 Task: Search one way flight ticket for 4 adults, 1 infant in seat and 1 infant on lap in premium economy from Fayetteville: Northwest Arkansas National Airport to Sheridan: Sheridan County Airport on 8-6-2023. Choice of flights is Singapure airlines. Number of bags: 3 checked bags. Price is upto 93000. Outbound departure time preference is 8:00.
Action: Mouse moved to (310, 126)
Screenshot: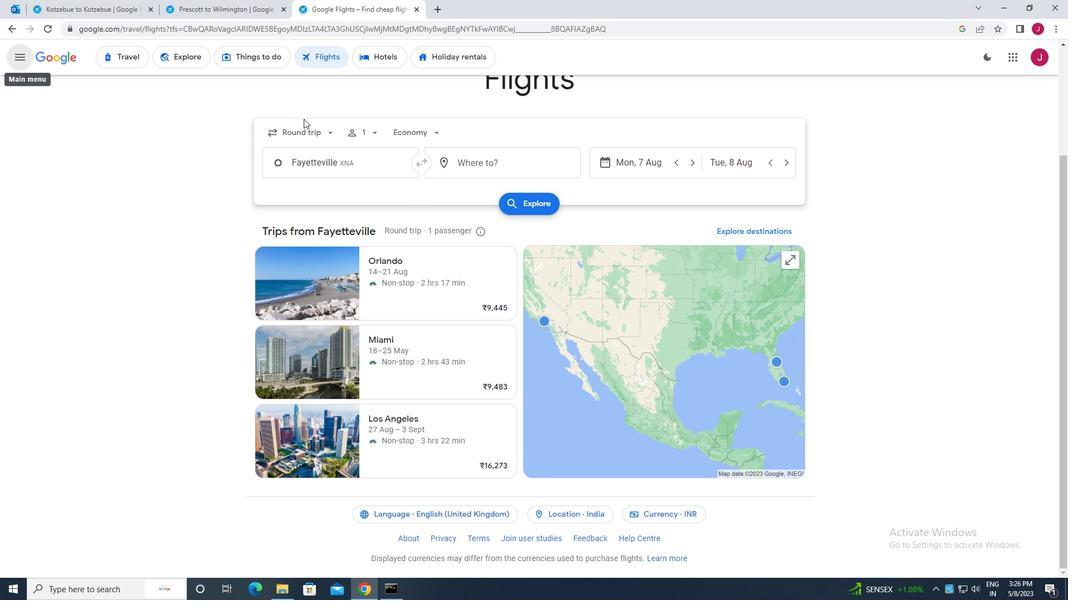 
Action: Mouse pressed left at (310, 126)
Screenshot: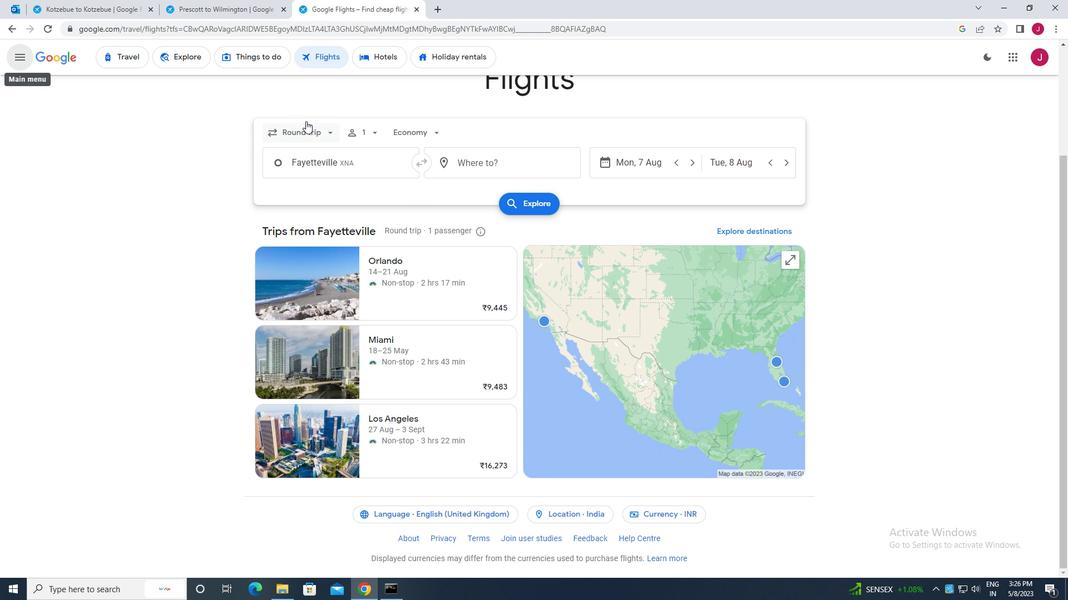 
Action: Mouse moved to (318, 181)
Screenshot: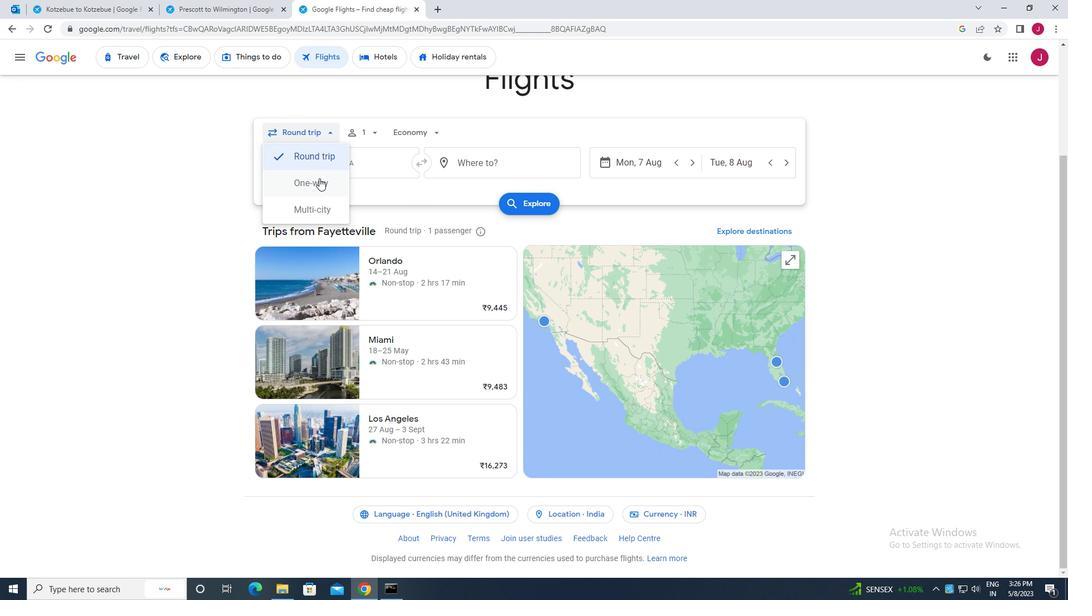 
Action: Mouse pressed left at (318, 181)
Screenshot: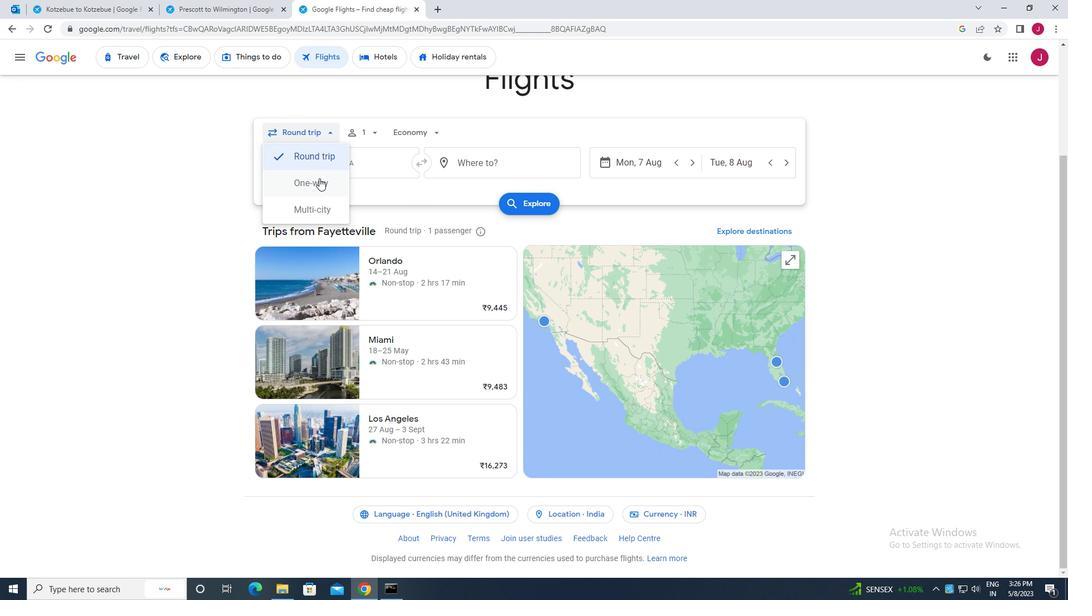 
Action: Mouse moved to (367, 136)
Screenshot: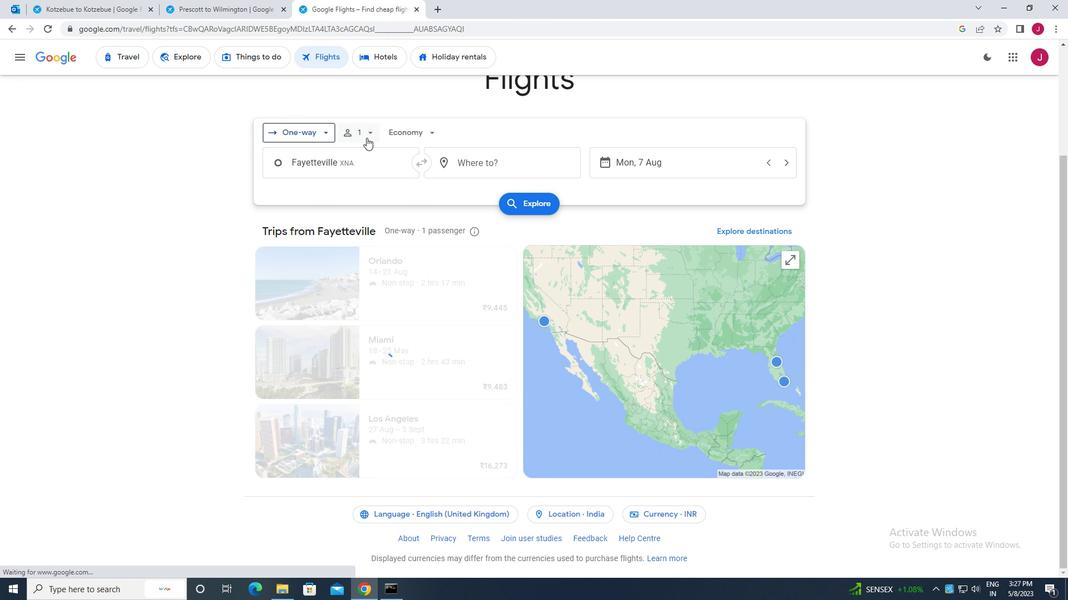 
Action: Mouse pressed left at (367, 136)
Screenshot: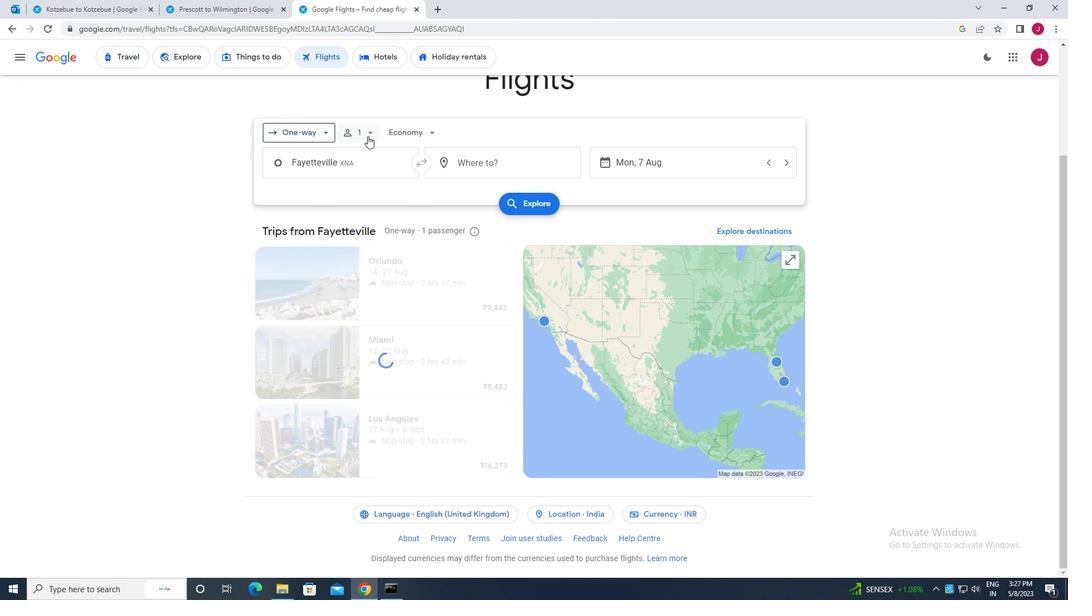 
Action: Mouse moved to (456, 160)
Screenshot: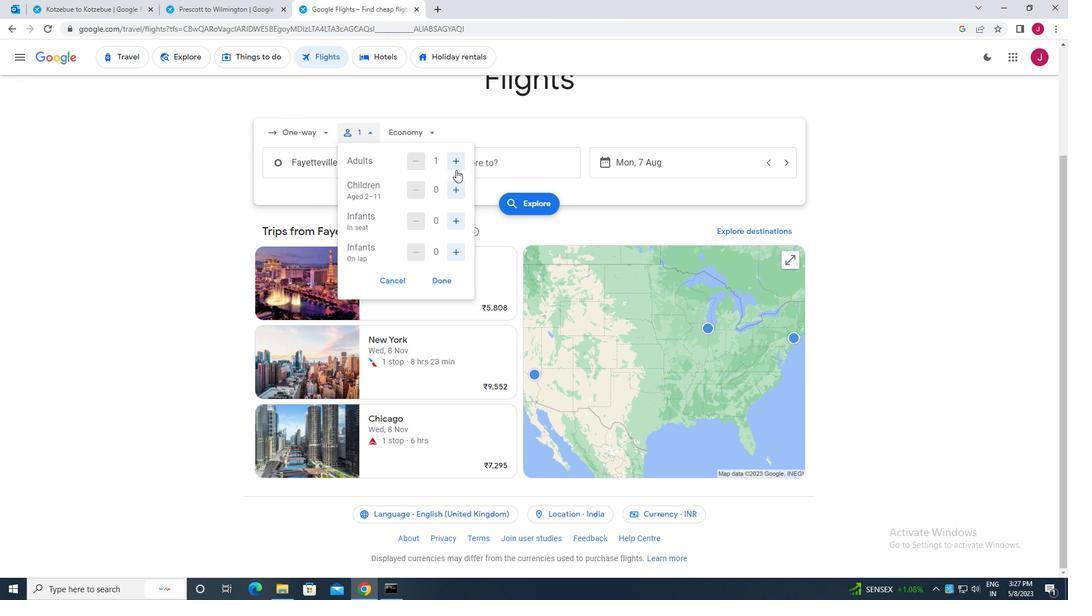 
Action: Mouse pressed left at (456, 160)
Screenshot: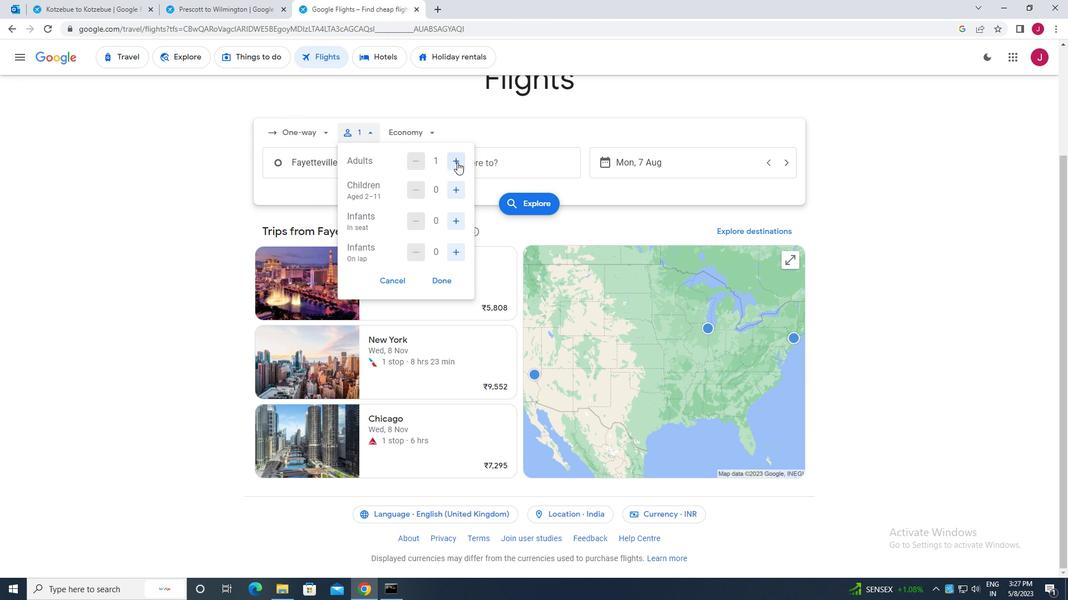 
Action: Mouse pressed left at (456, 160)
Screenshot: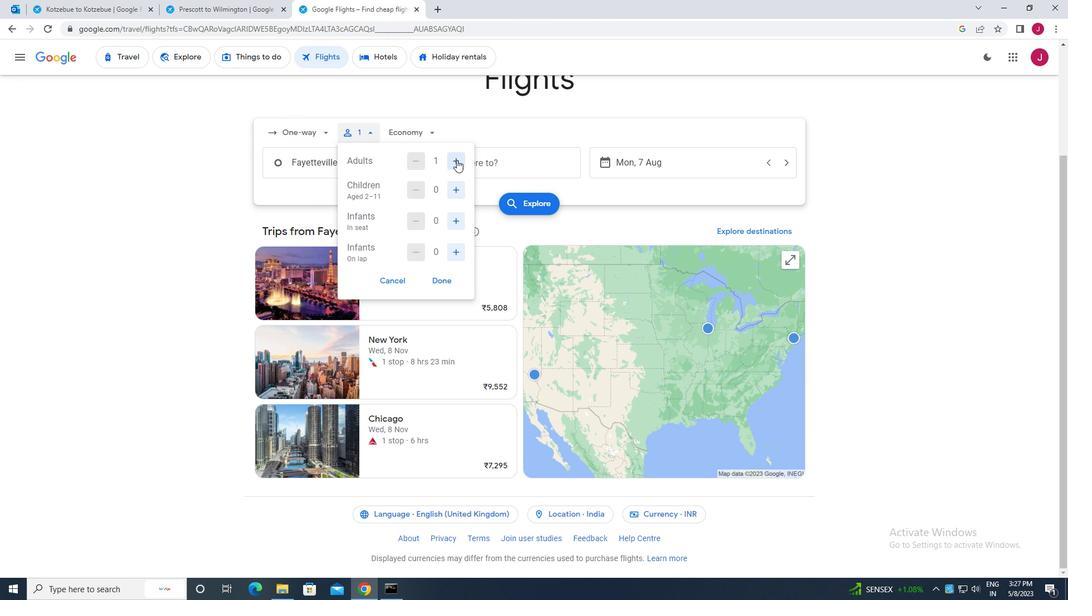 
Action: Mouse pressed left at (456, 160)
Screenshot: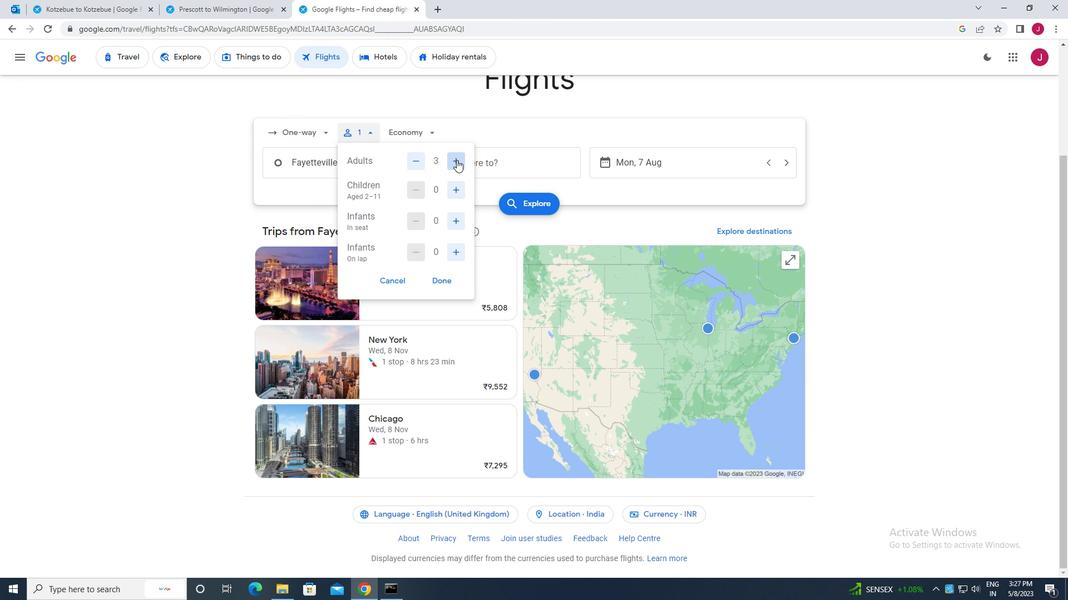 
Action: Mouse moved to (453, 189)
Screenshot: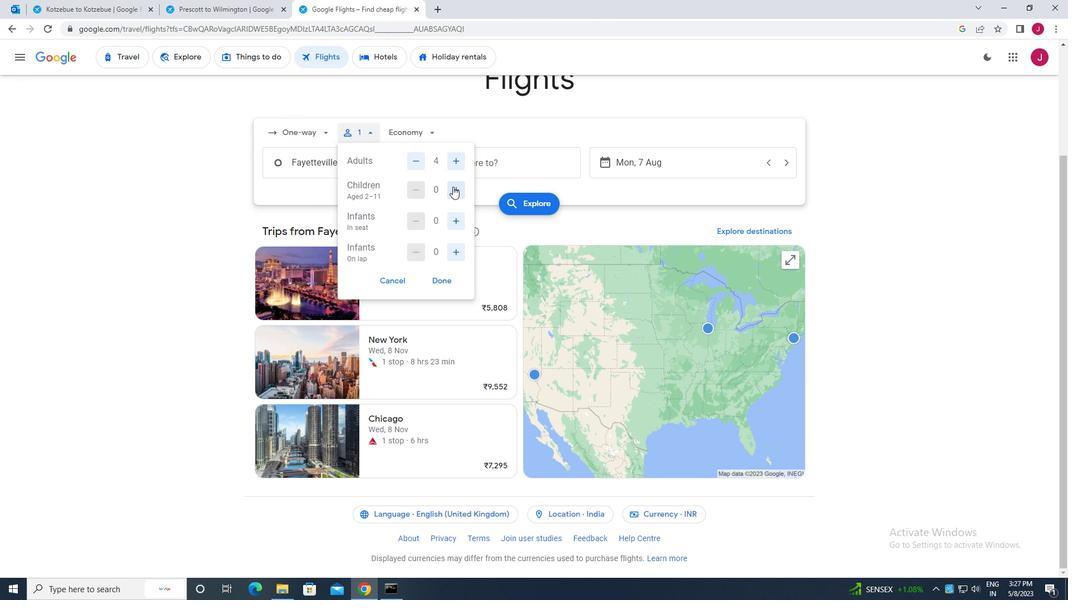 
Action: Mouse pressed left at (453, 189)
Screenshot: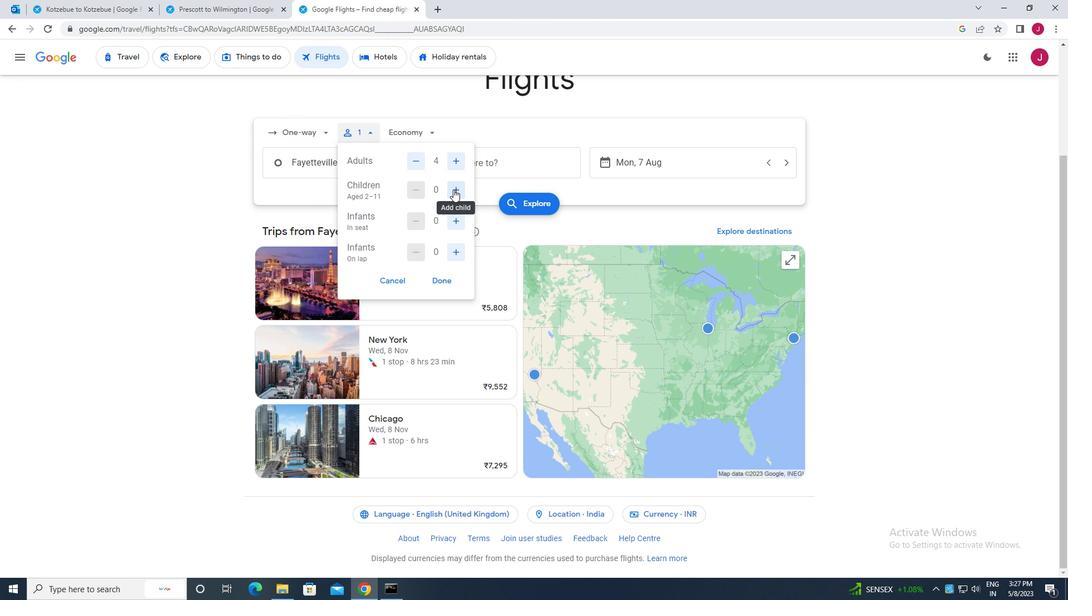 
Action: Mouse moved to (414, 188)
Screenshot: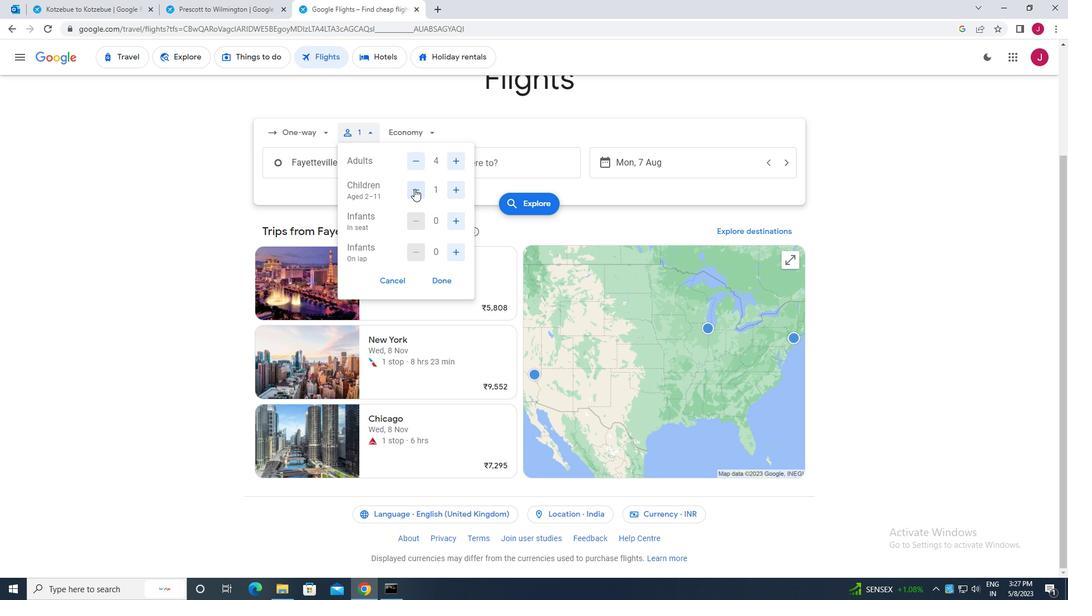 
Action: Mouse pressed left at (414, 188)
Screenshot: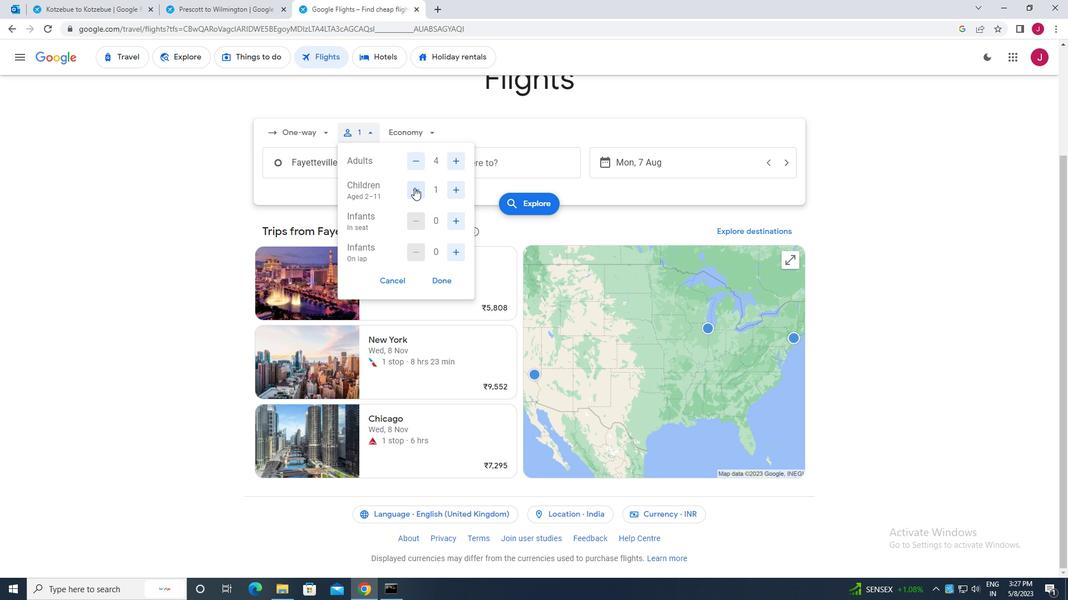 
Action: Mouse moved to (454, 220)
Screenshot: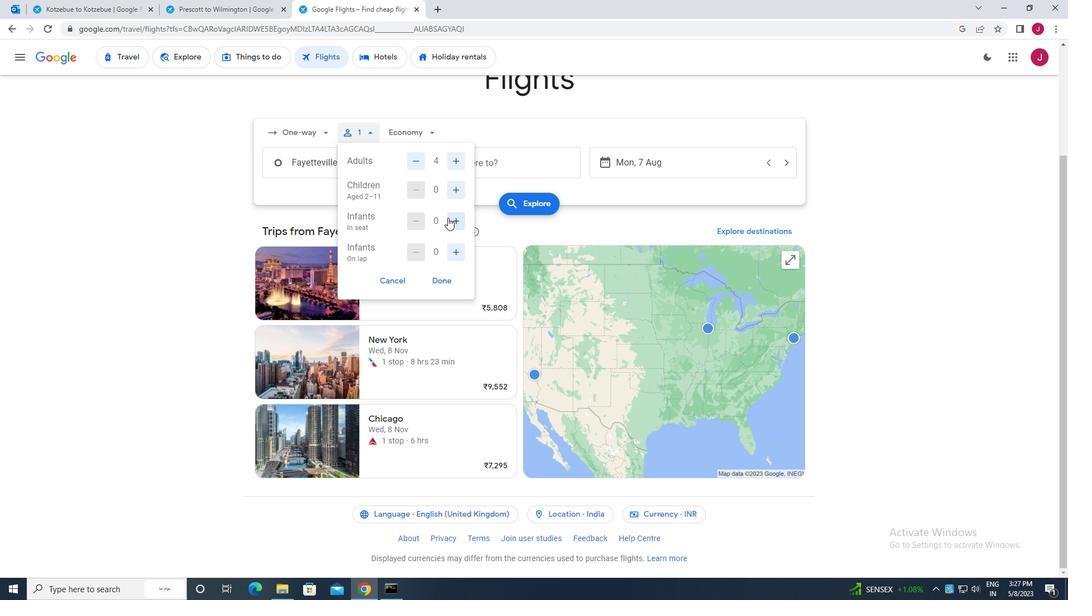 
Action: Mouse pressed left at (454, 220)
Screenshot: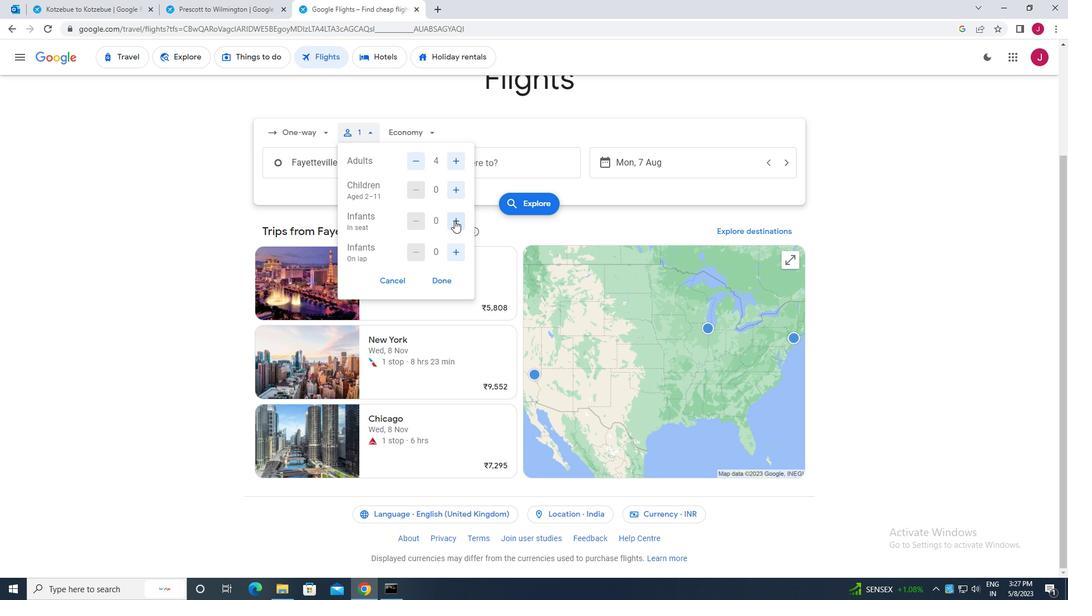 
Action: Mouse moved to (457, 254)
Screenshot: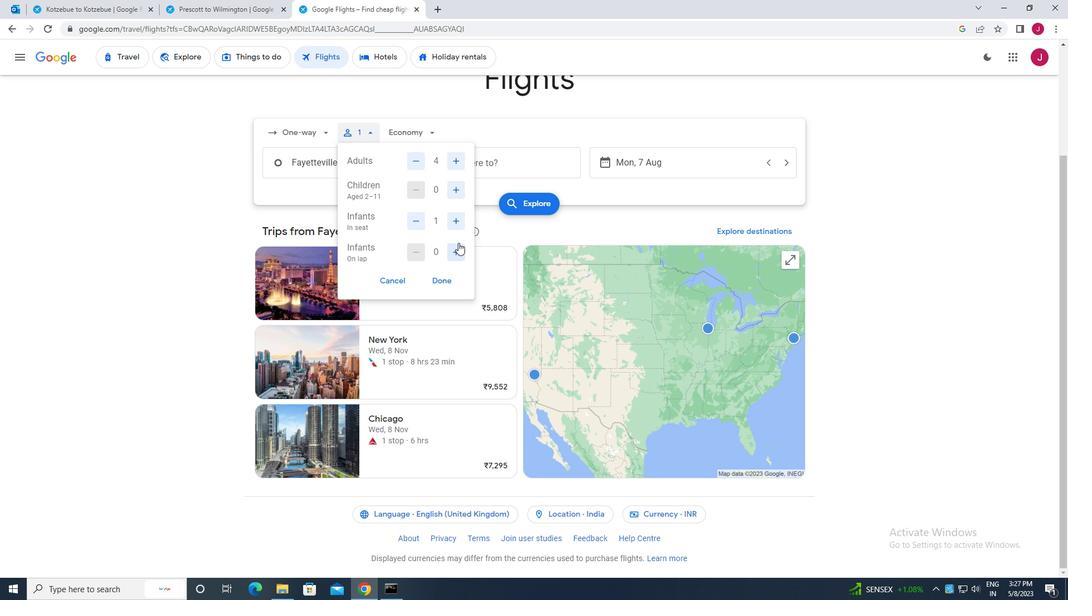 
Action: Mouse pressed left at (457, 254)
Screenshot: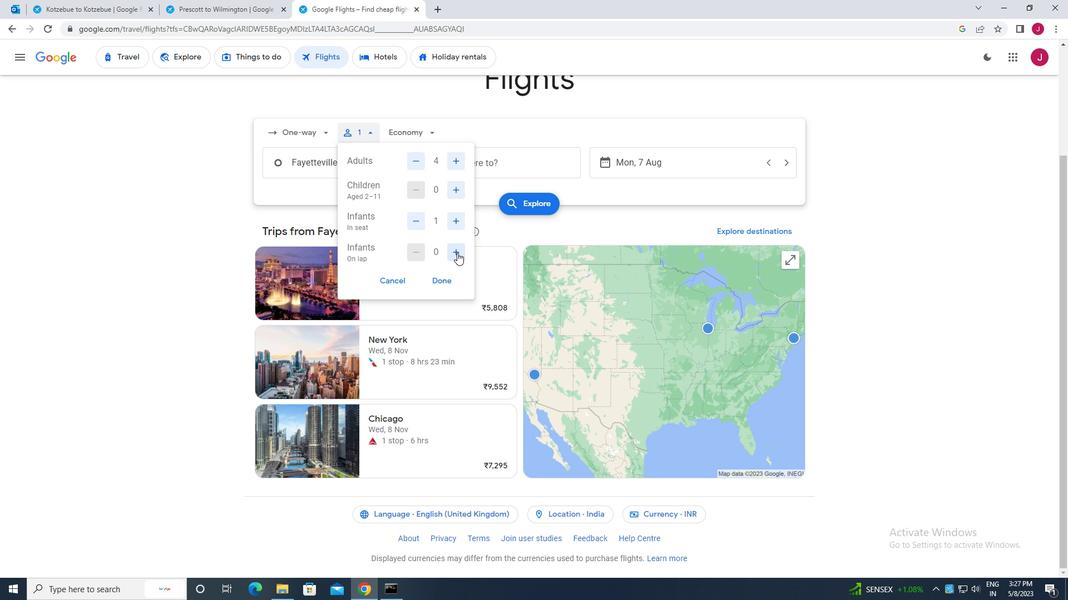 
Action: Mouse moved to (439, 283)
Screenshot: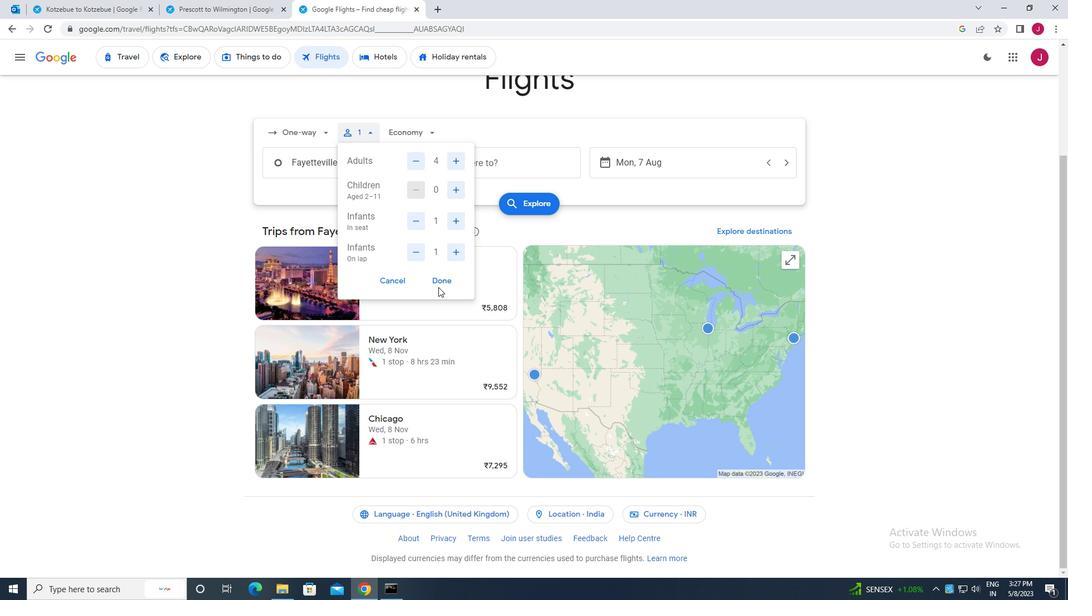 
Action: Mouse pressed left at (439, 283)
Screenshot: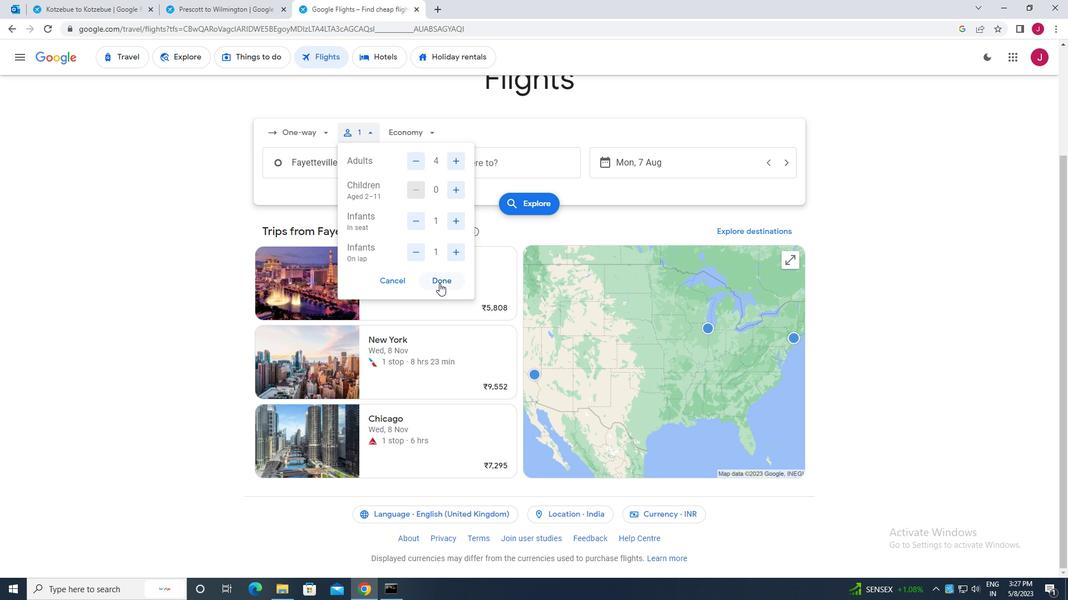 
Action: Mouse moved to (422, 134)
Screenshot: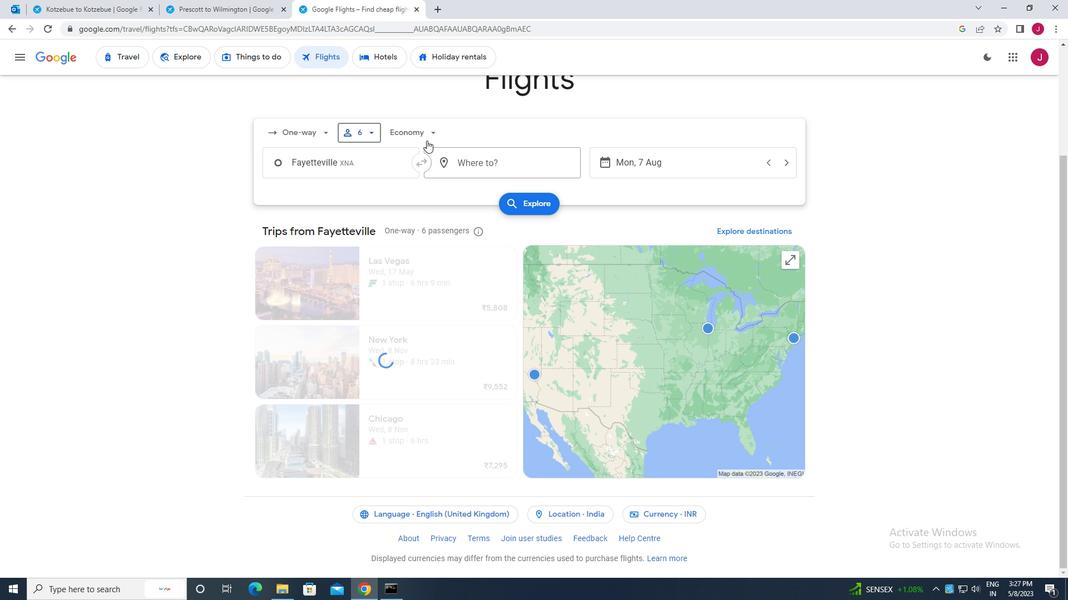 
Action: Mouse pressed left at (422, 134)
Screenshot: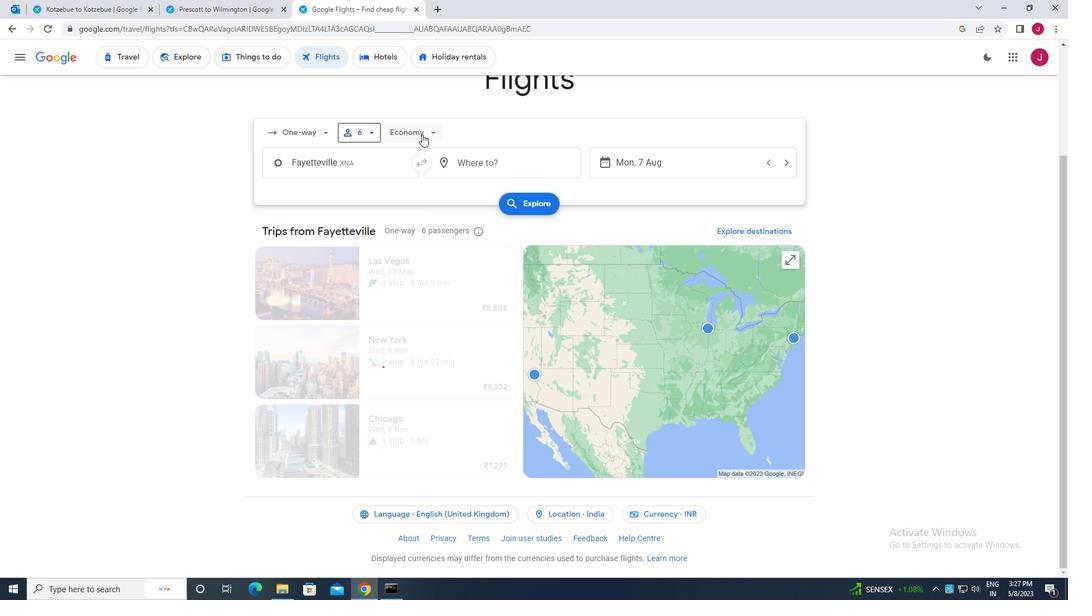 
Action: Mouse moved to (426, 180)
Screenshot: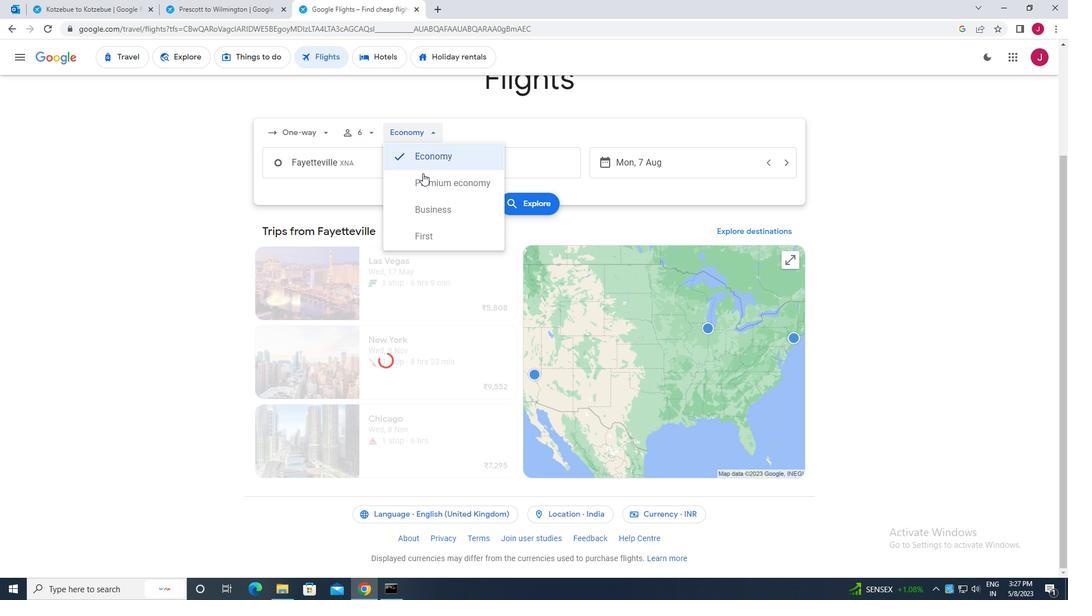 
Action: Mouse pressed left at (426, 180)
Screenshot: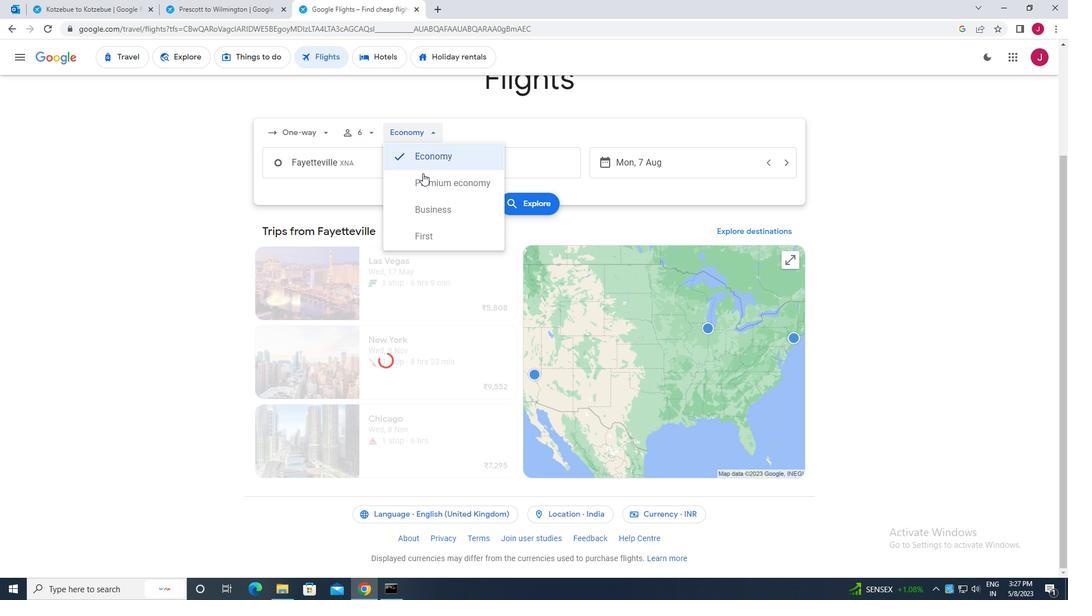 
Action: Mouse moved to (348, 163)
Screenshot: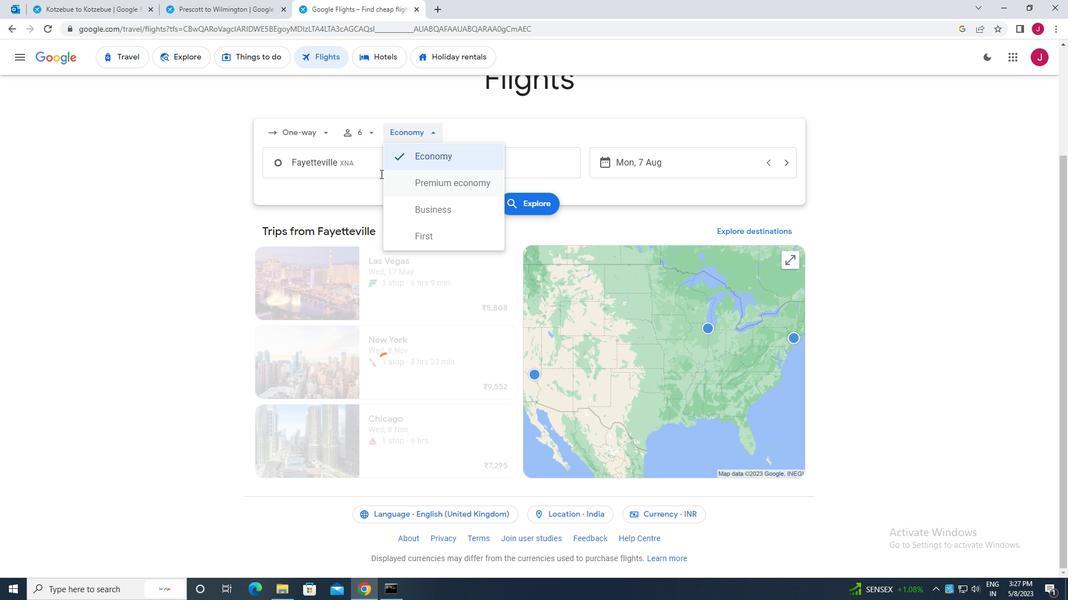 
Action: Mouse pressed left at (348, 163)
Screenshot: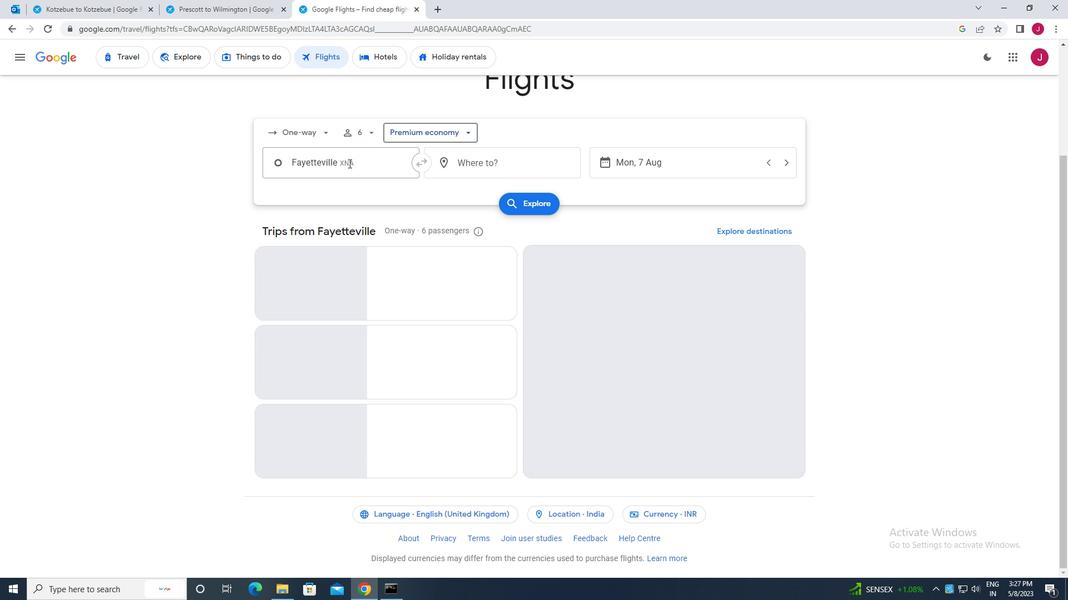 
Action: Mouse moved to (361, 157)
Screenshot: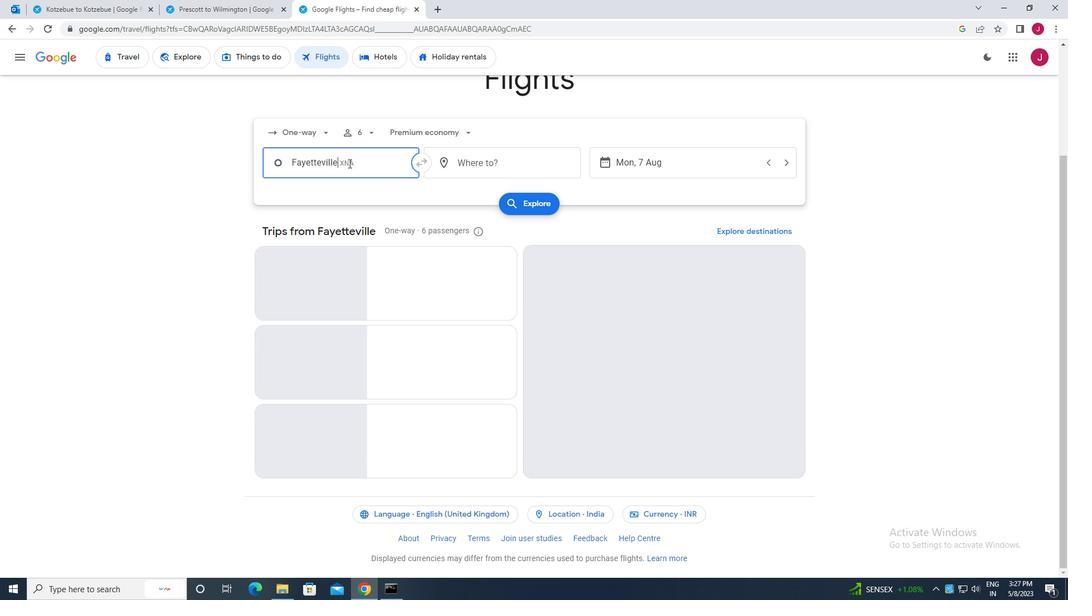 
Action: Key pressed fayet
Screenshot: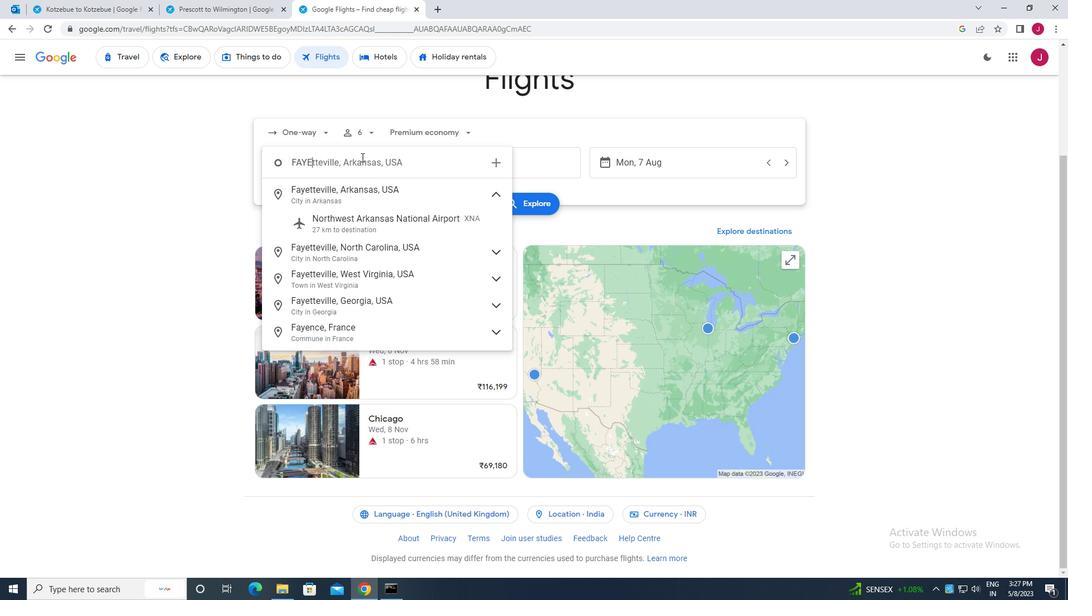 
Action: Mouse moved to (387, 218)
Screenshot: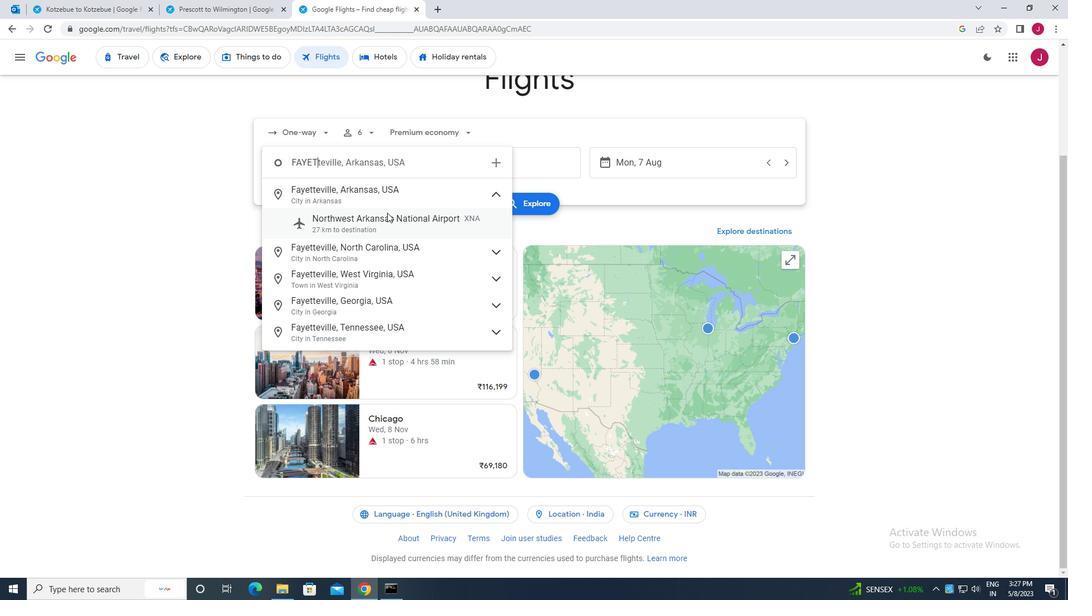
Action: Mouse pressed left at (387, 218)
Screenshot: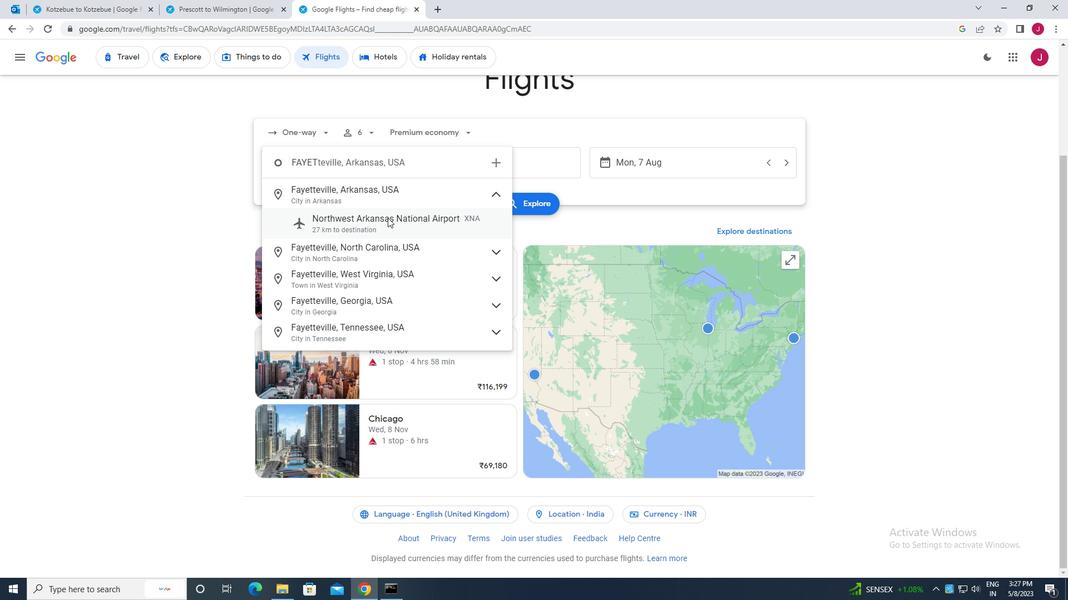 
Action: Mouse moved to (513, 168)
Screenshot: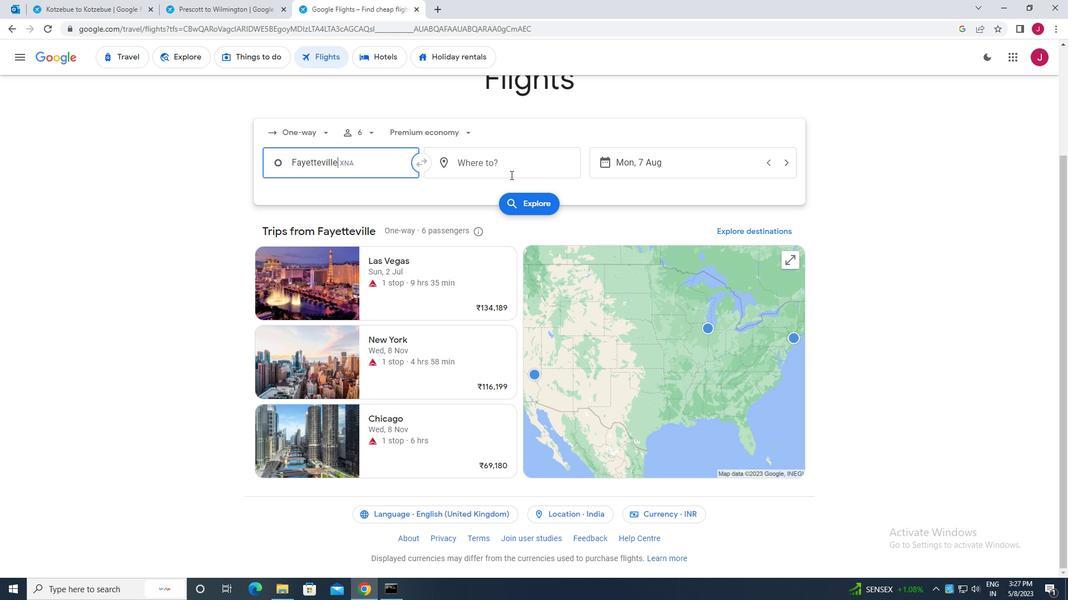 
Action: Mouse pressed left at (513, 168)
Screenshot: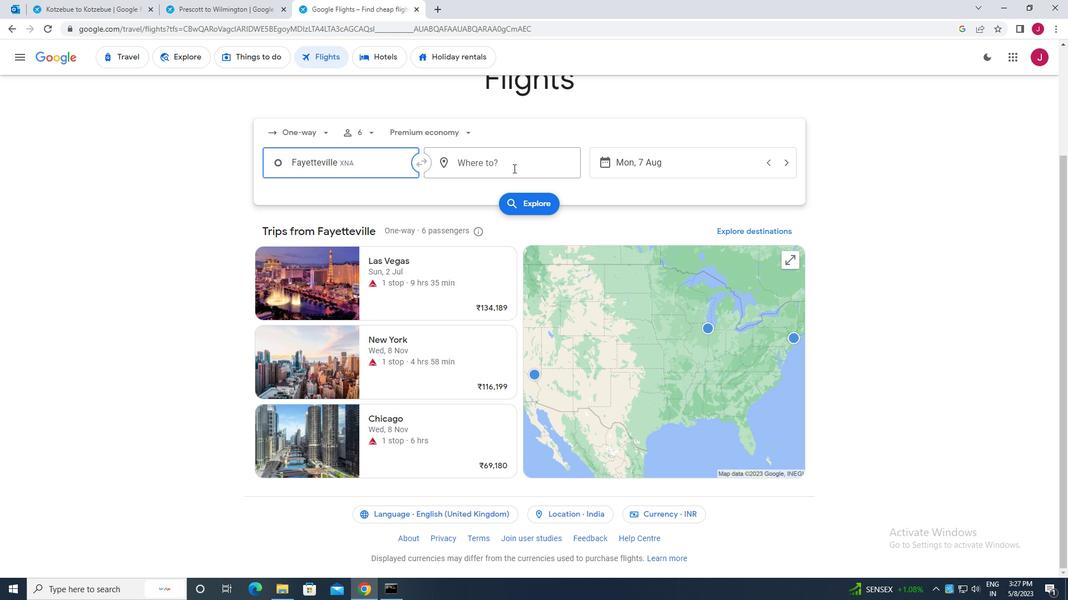 
Action: Mouse moved to (513, 168)
Screenshot: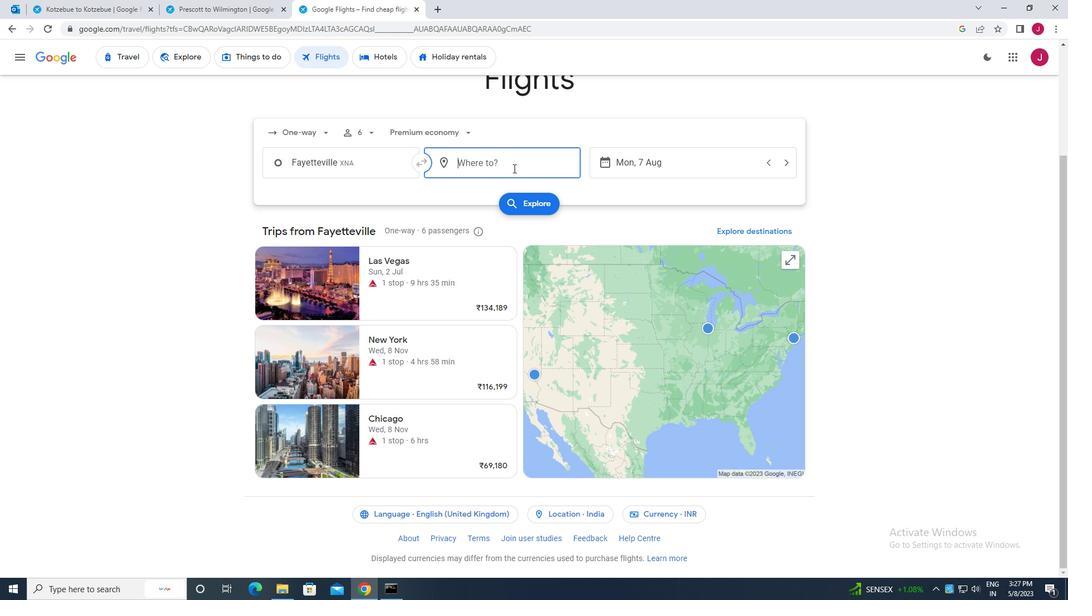 
Action: Key pressed sherid
Screenshot: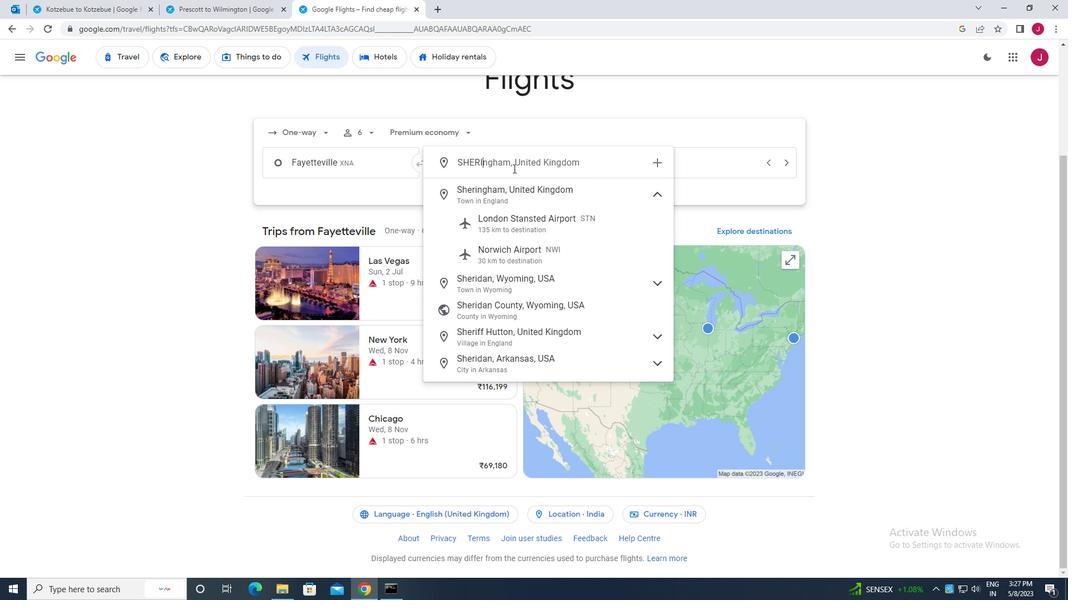 
Action: Mouse moved to (532, 221)
Screenshot: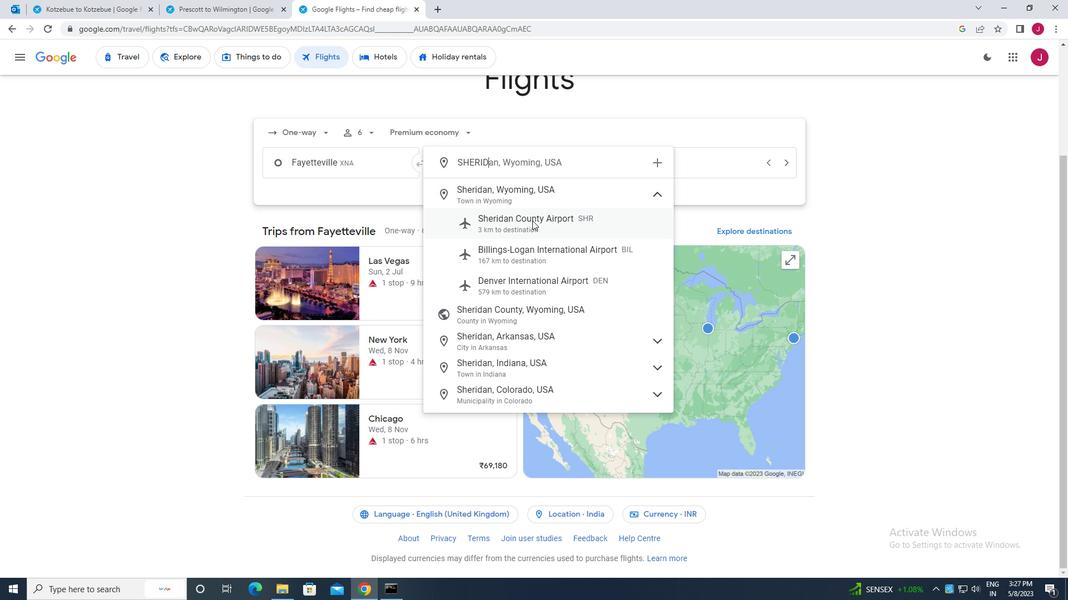 
Action: Mouse pressed left at (532, 221)
Screenshot: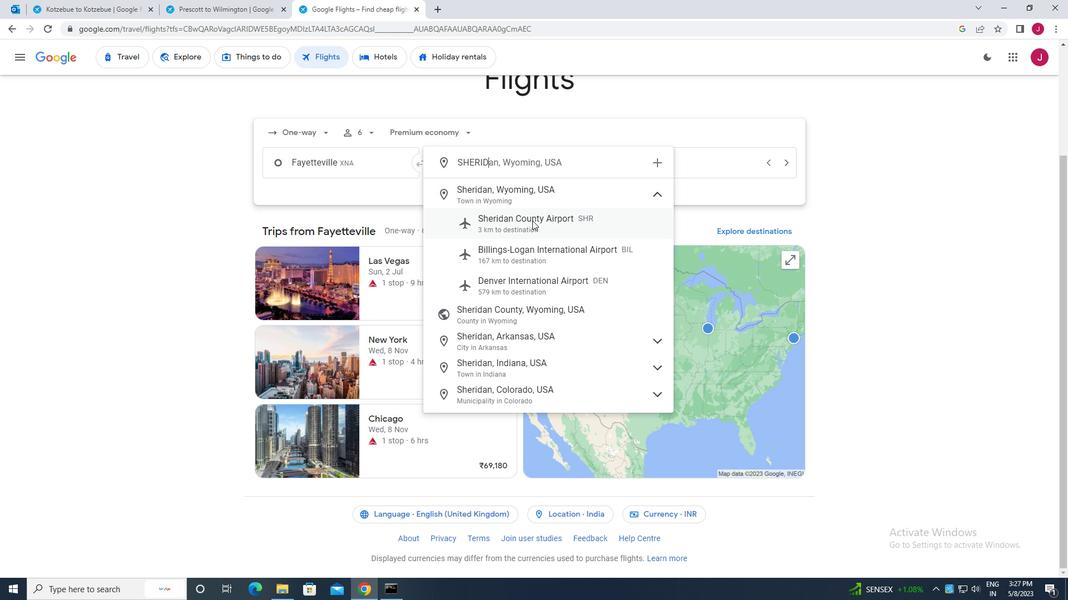 
Action: Mouse moved to (651, 168)
Screenshot: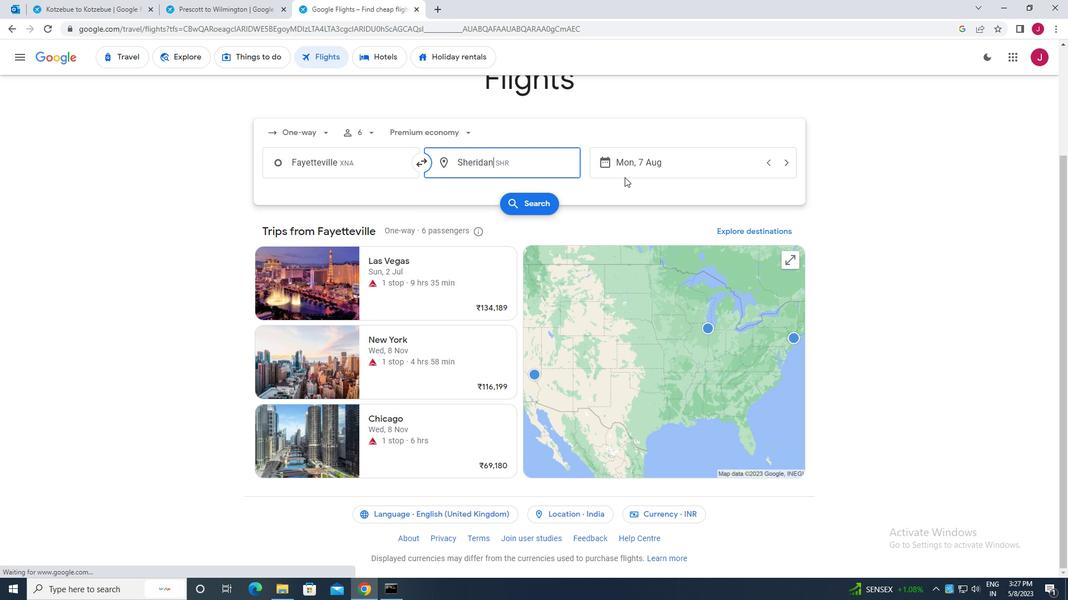
Action: Mouse pressed left at (651, 168)
Screenshot: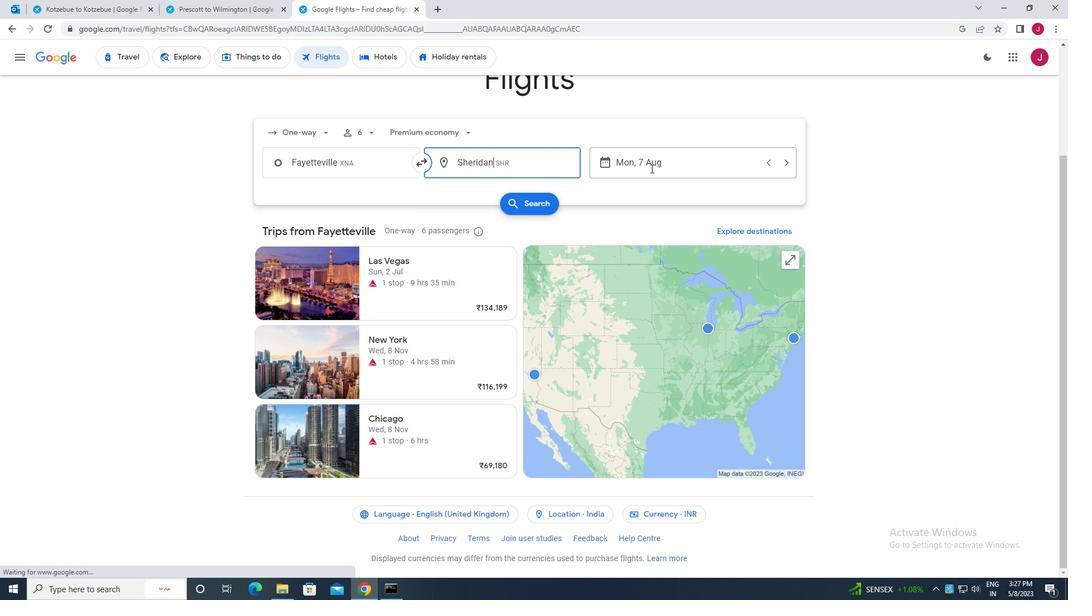 
Action: Mouse moved to (399, 276)
Screenshot: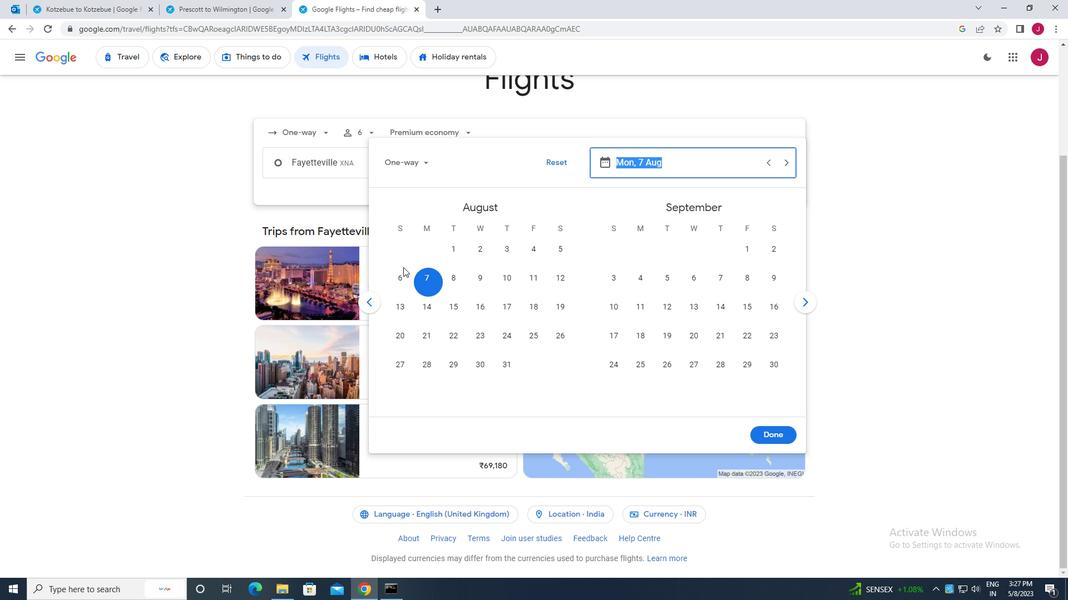 
Action: Mouse pressed left at (399, 276)
Screenshot: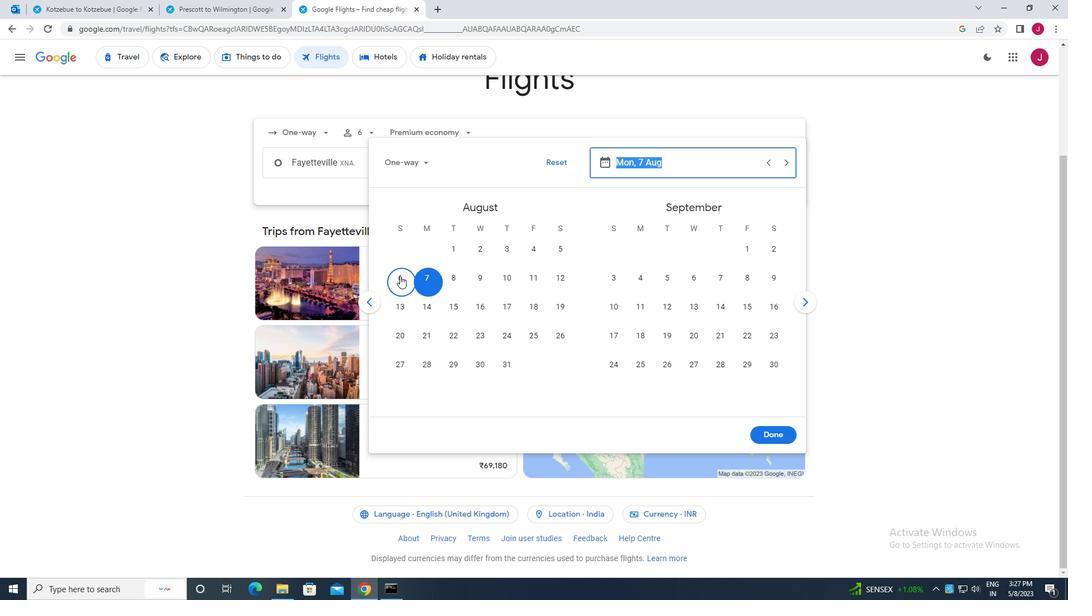 
Action: Mouse moved to (765, 431)
Screenshot: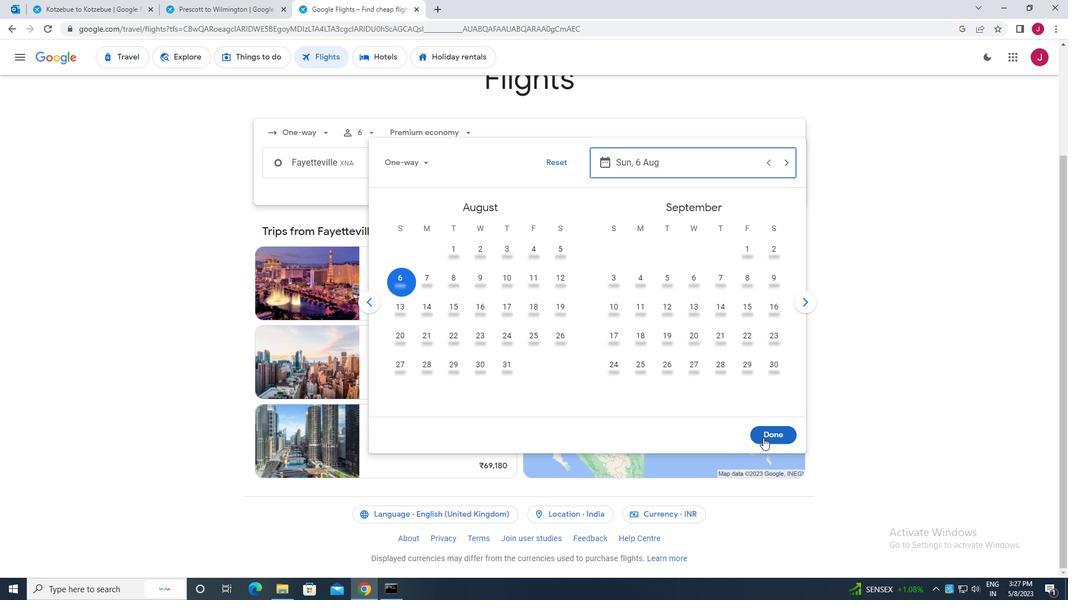 
Action: Mouse pressed left at (765, 431)
Screenshot: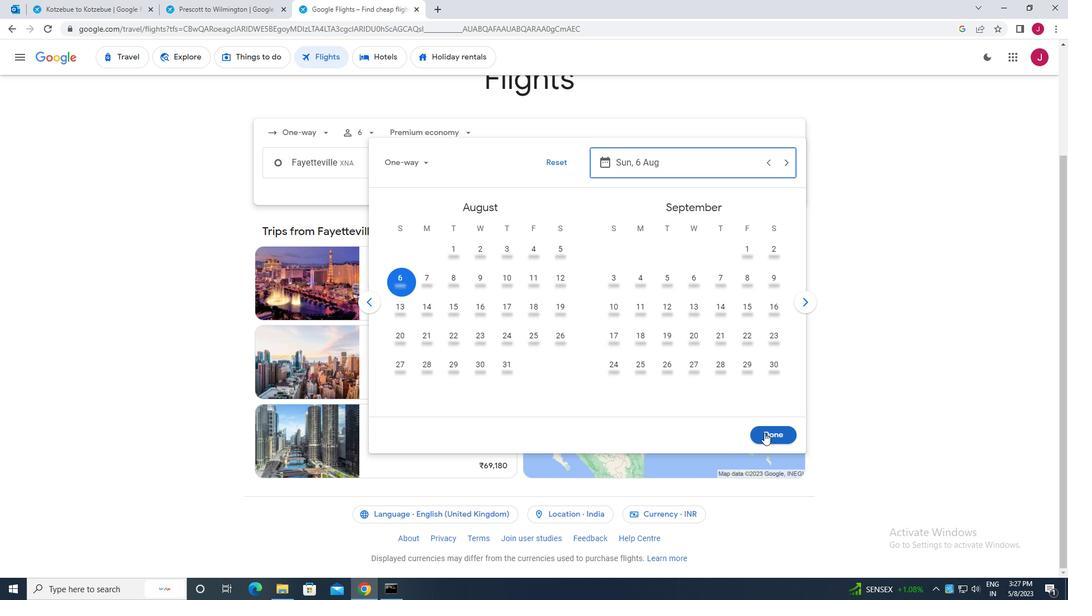 
Action: Mouse moved to (543, 203)
Screenshot: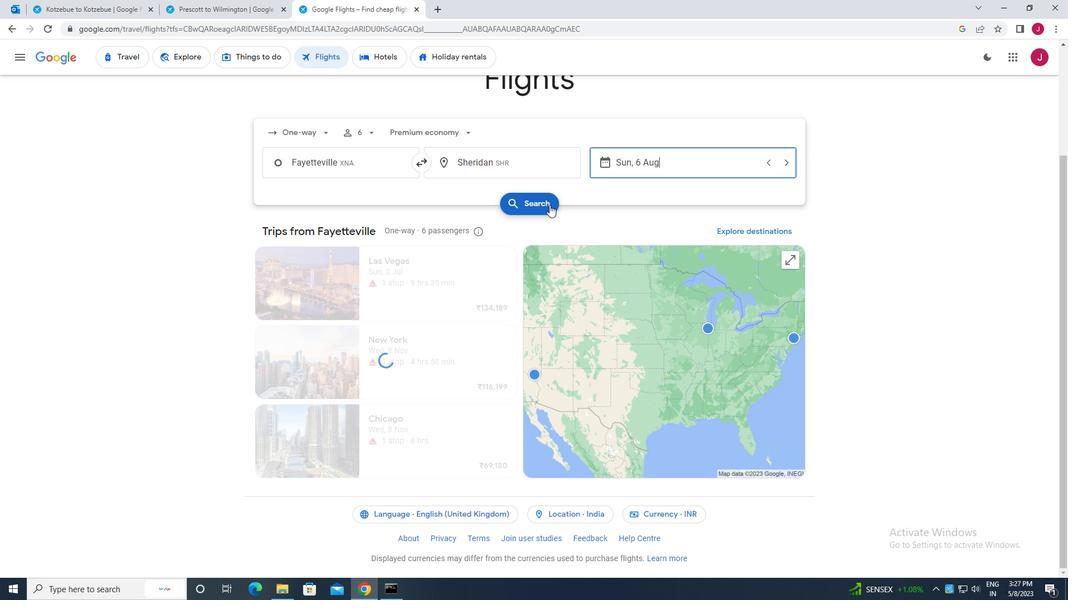 
Action: Mouse pressed left at (543, 203)
Screenshot: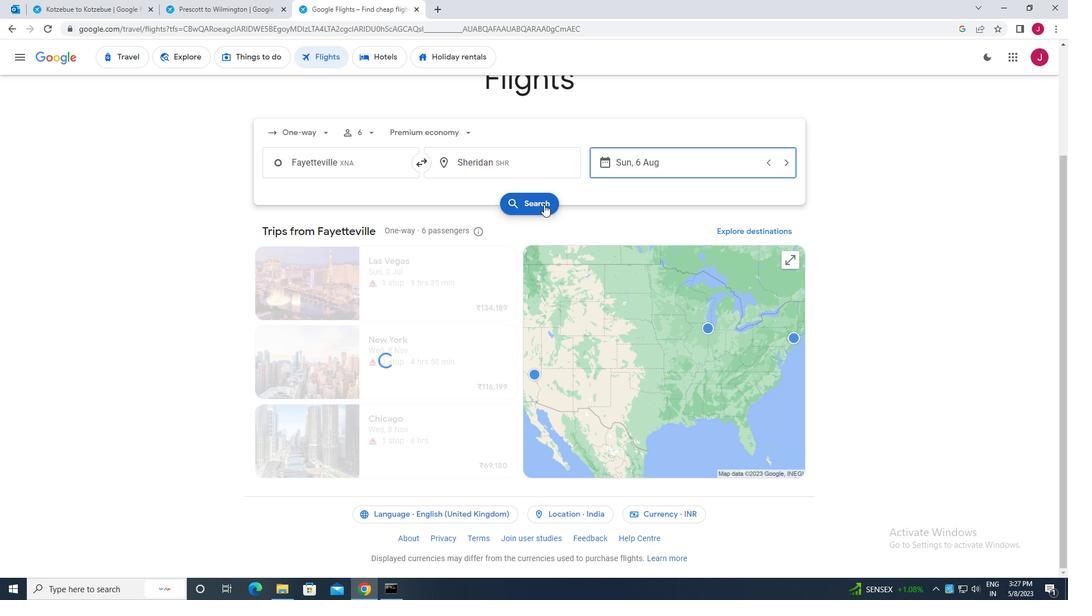 
Action: Mouse moved to (271, 157)
Screenshot: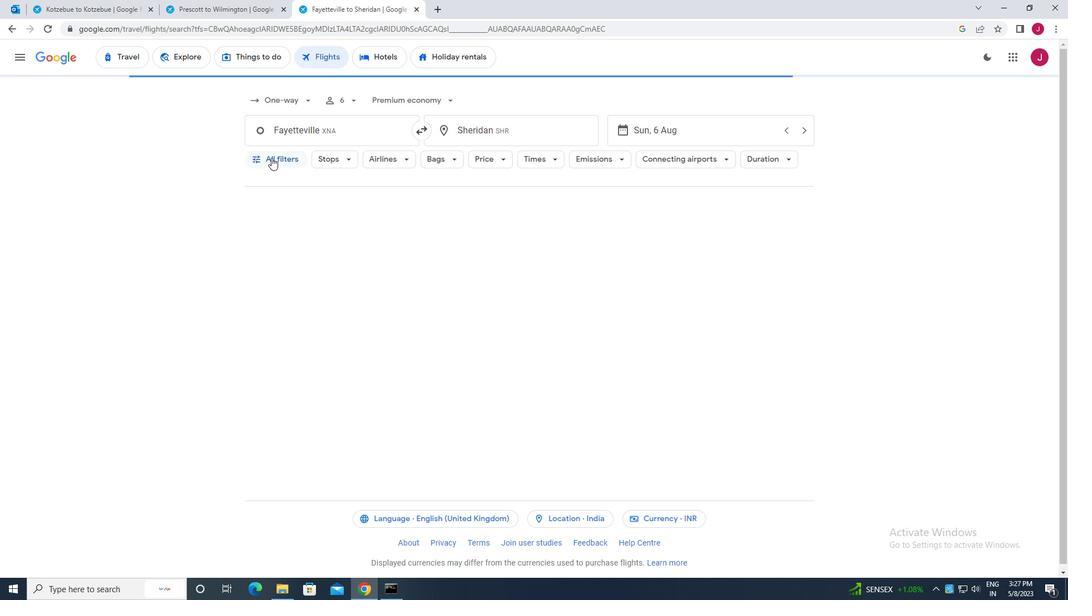 
Action: Mouse pressed left at (271, 157)
Screenshot: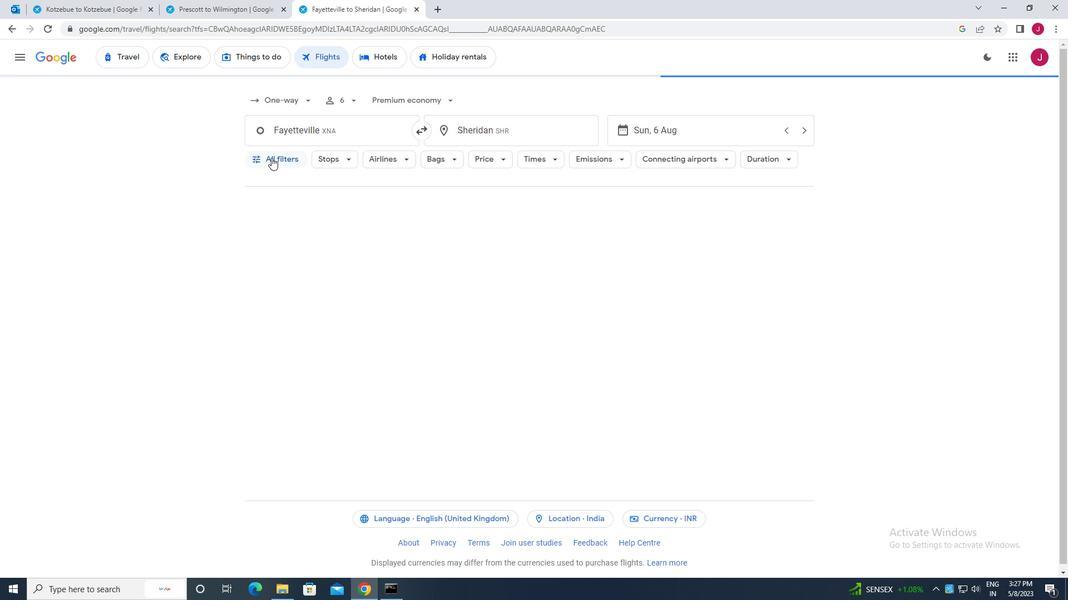 
Action: Mouse moved to (319, 224)
Screenshot: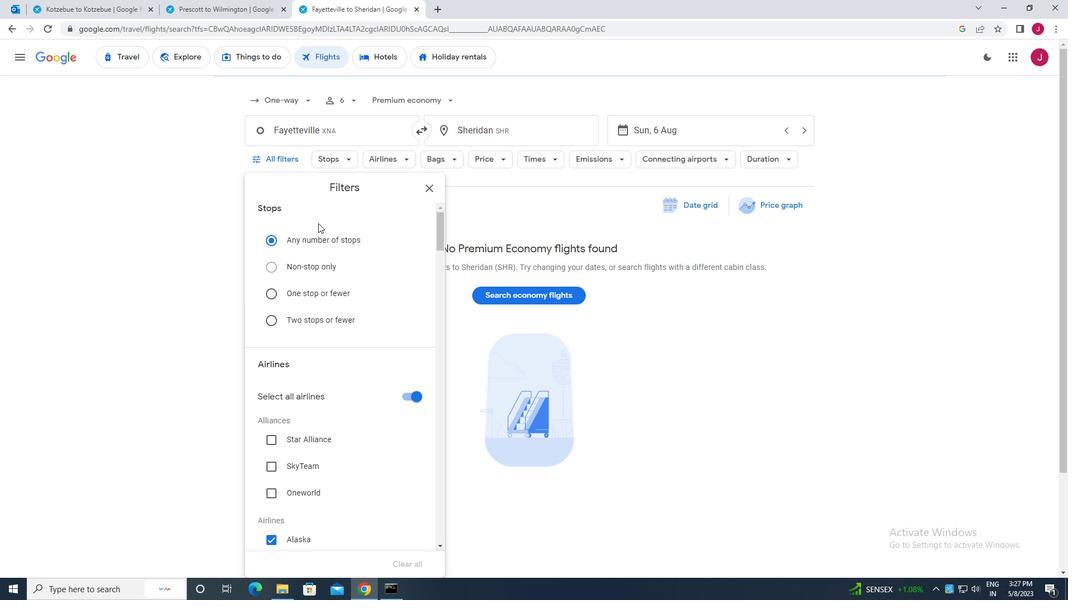 
Action: Mouse scrolled (319, 223) with delta (0, 0)
Screenshot: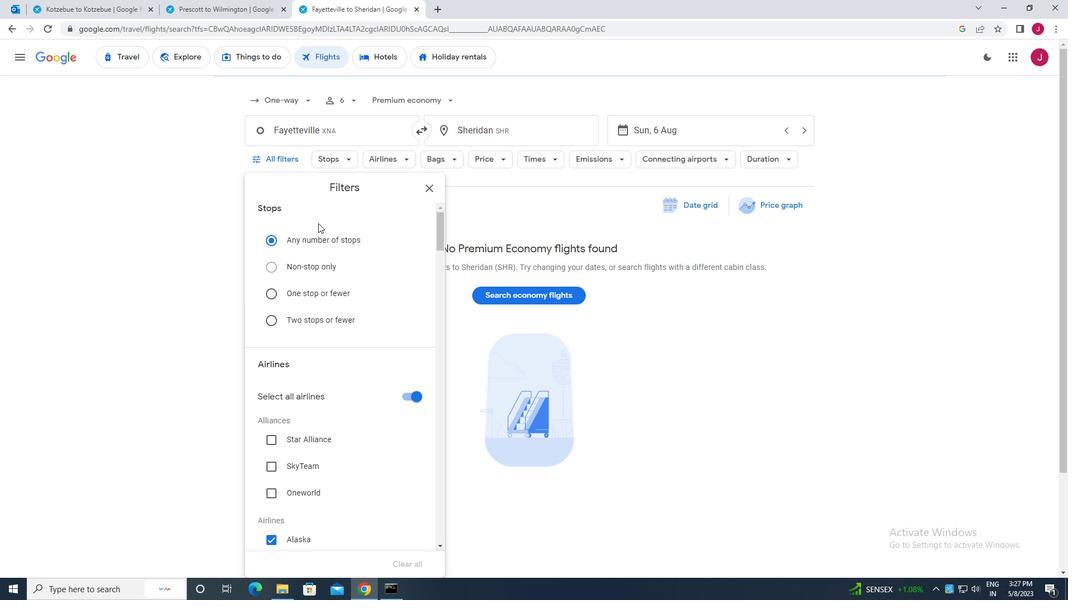 
Action: Mouse scrolled (319, 223) with delta (0, 0)
Screenshot: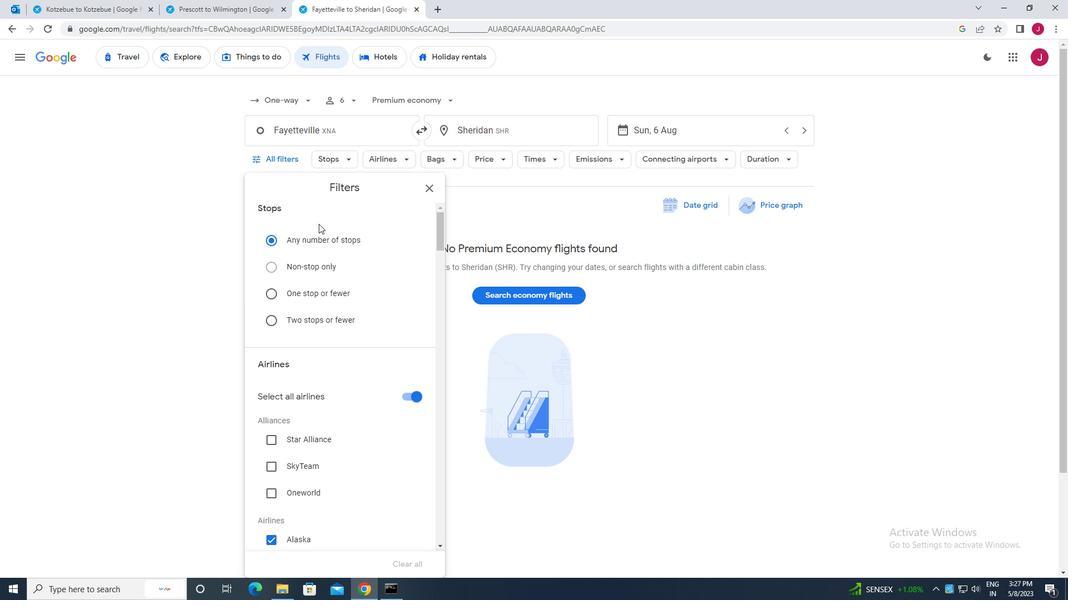 
Action: Mouse moved to (405, 287)
Screenshot: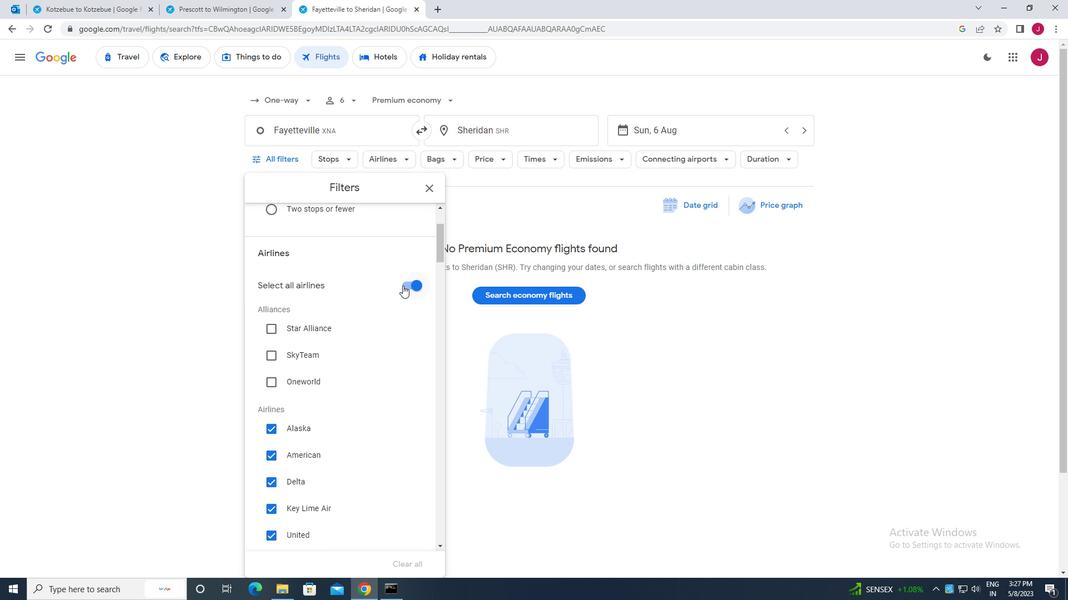 
Action: Mouse pressed left at (405, 287)
Screenshot: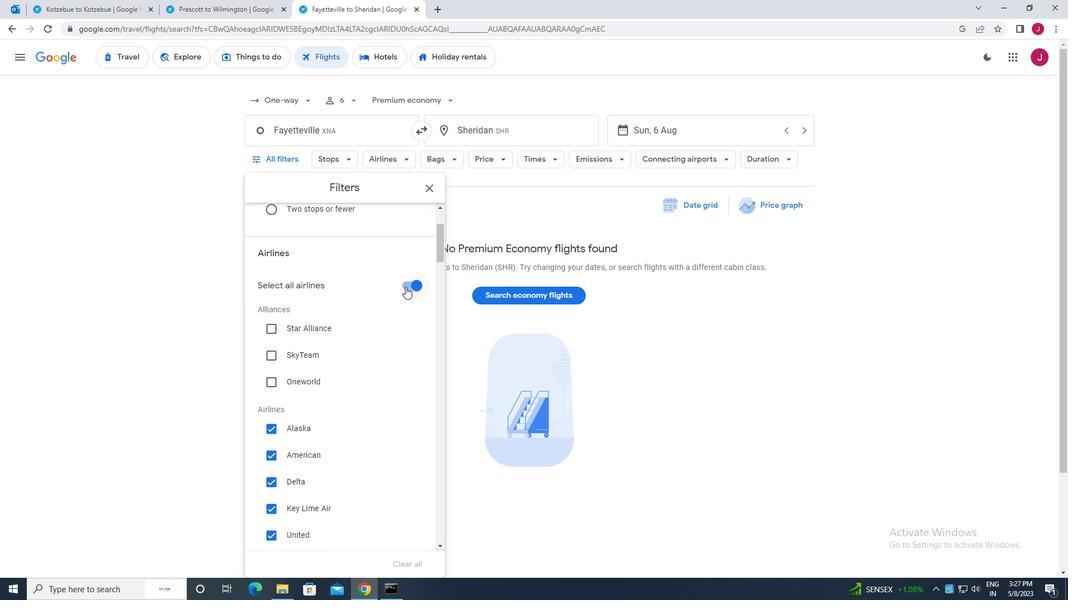 
Action: Mouse moved to (393, 279)
Screenshot: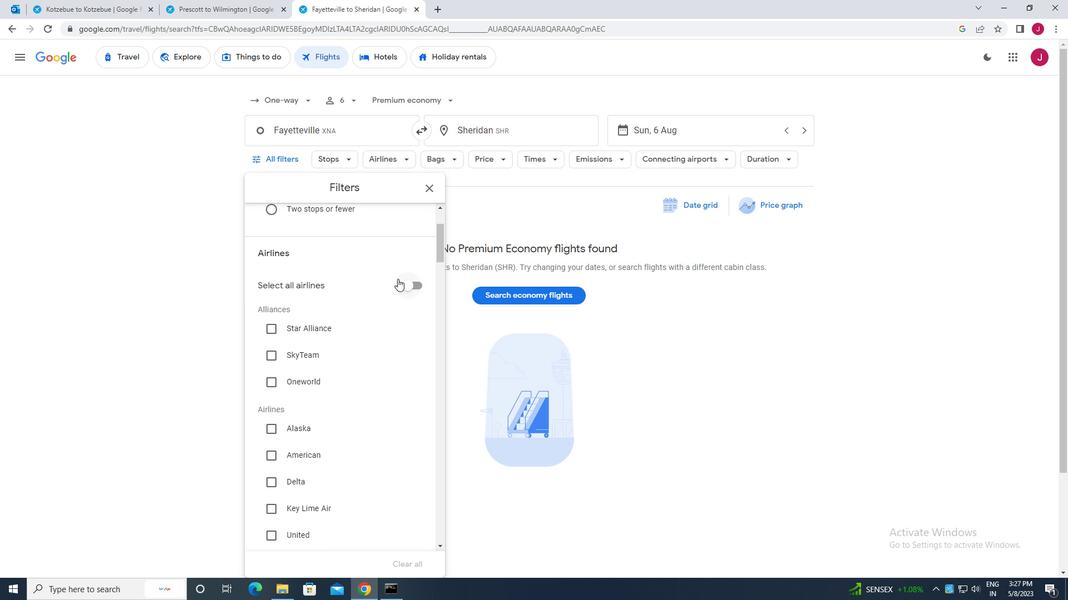 
Action: Mouse scrolled (393, 279) with delta (0, 0)
Screenshot: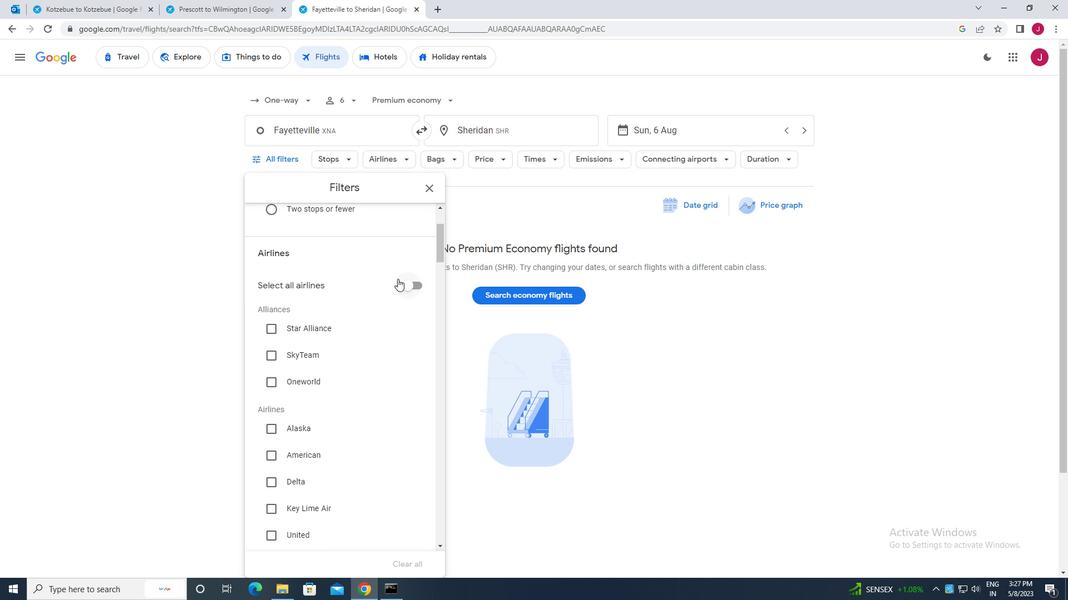 
Action: Mouse moved to (393, 279)
Screenshot: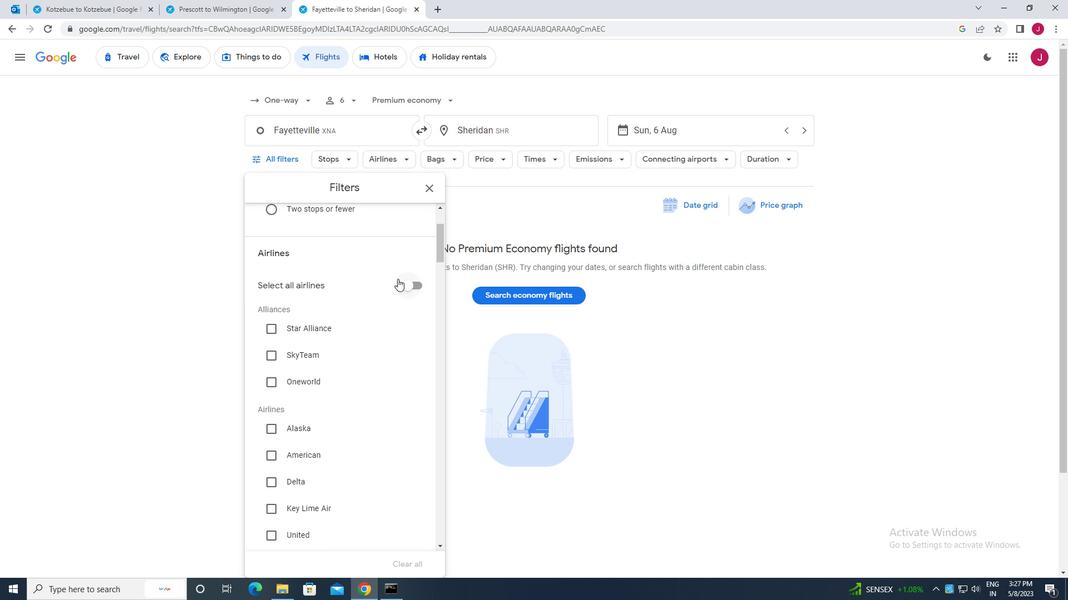 
Action: Mouse scrolled (393, 279) with delta (0, 0)
Screenshot: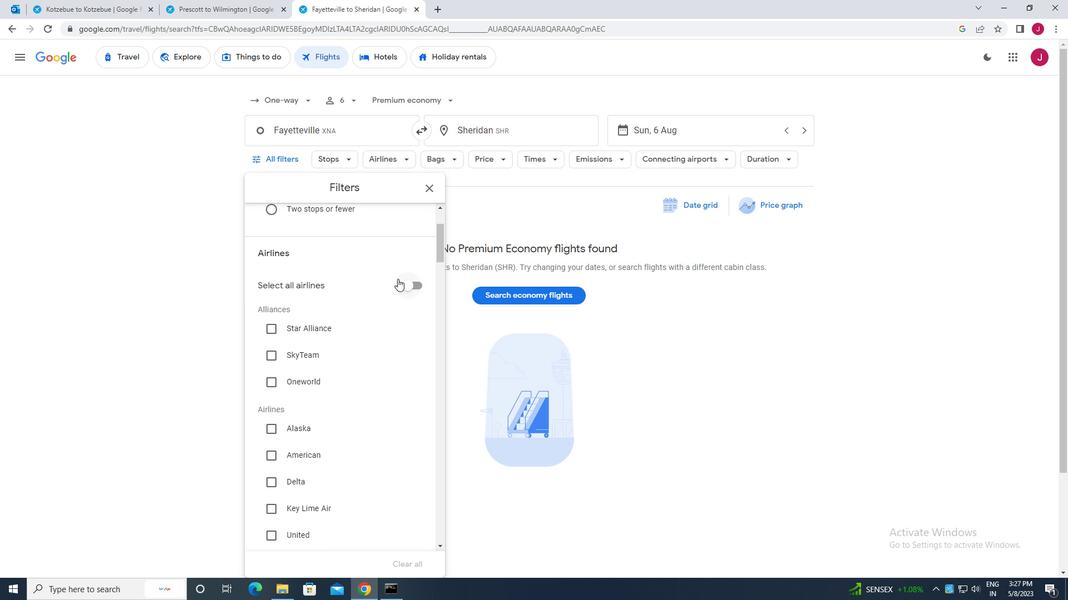 
Action: Mouse scrolled (393, 279) with delta (0, 0)
Screenshot: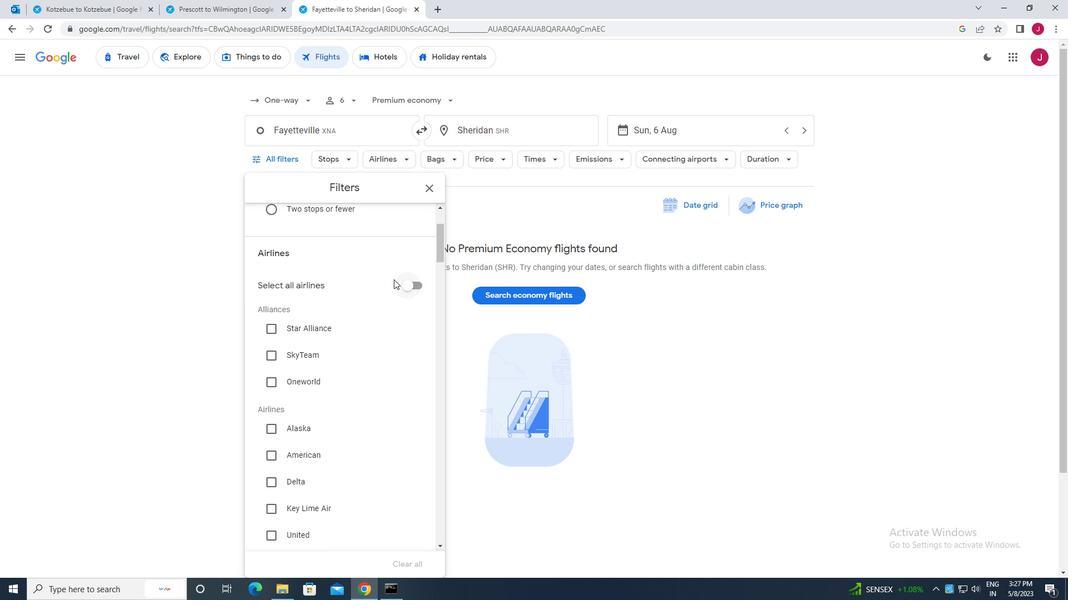 
Action: Mouse scrolled (393, 279) with delta (0, 0)
Screenshot: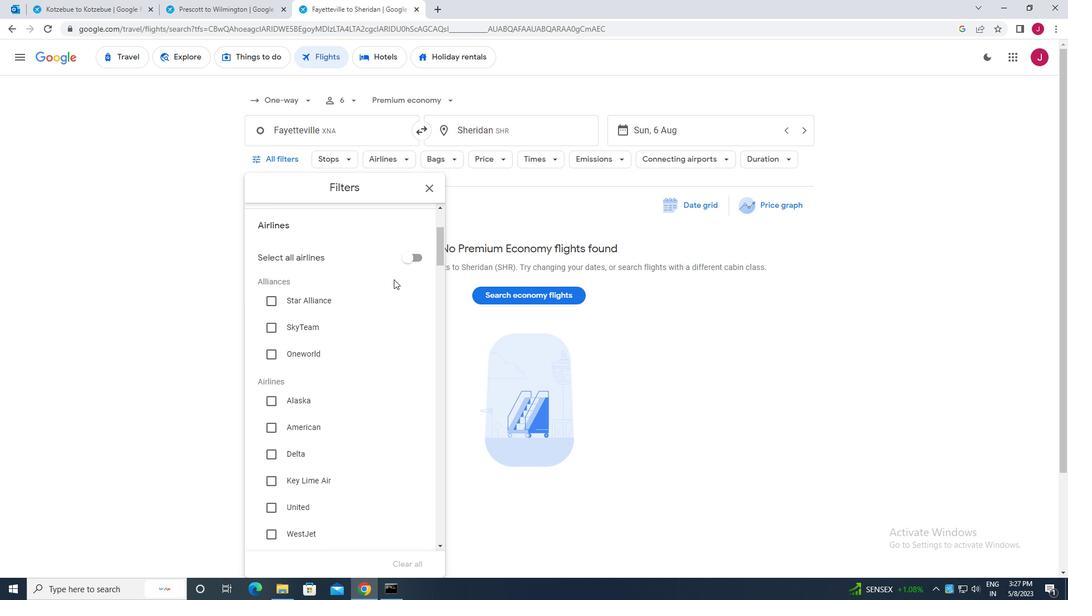 
Action: Mouse moved to (336, 274)
Screenshot: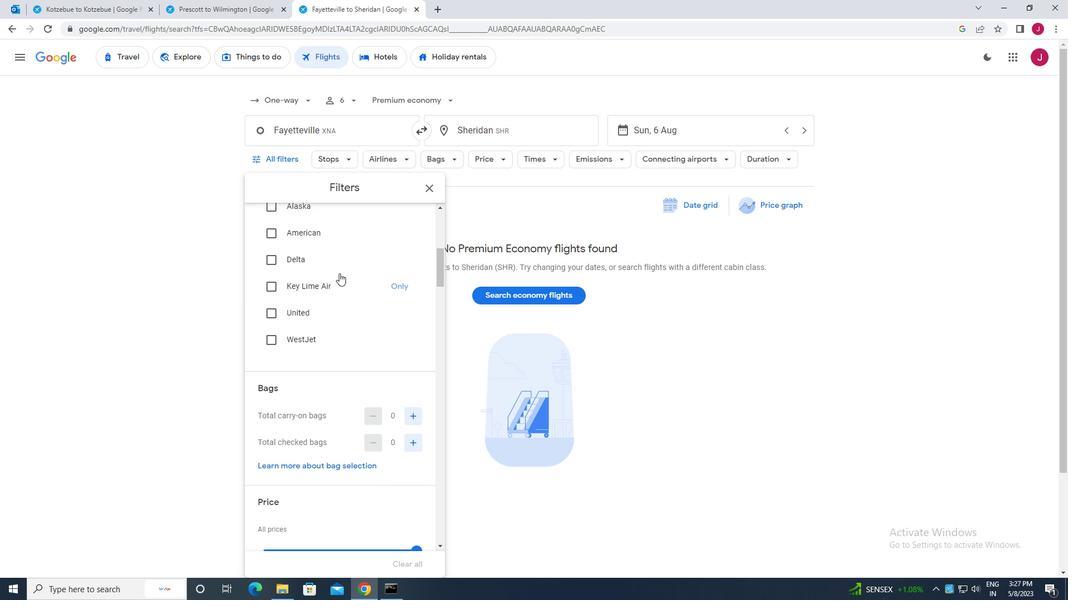 
Action: Mouse scrolled (336, 275) with delta (0, 0)
Screenshot: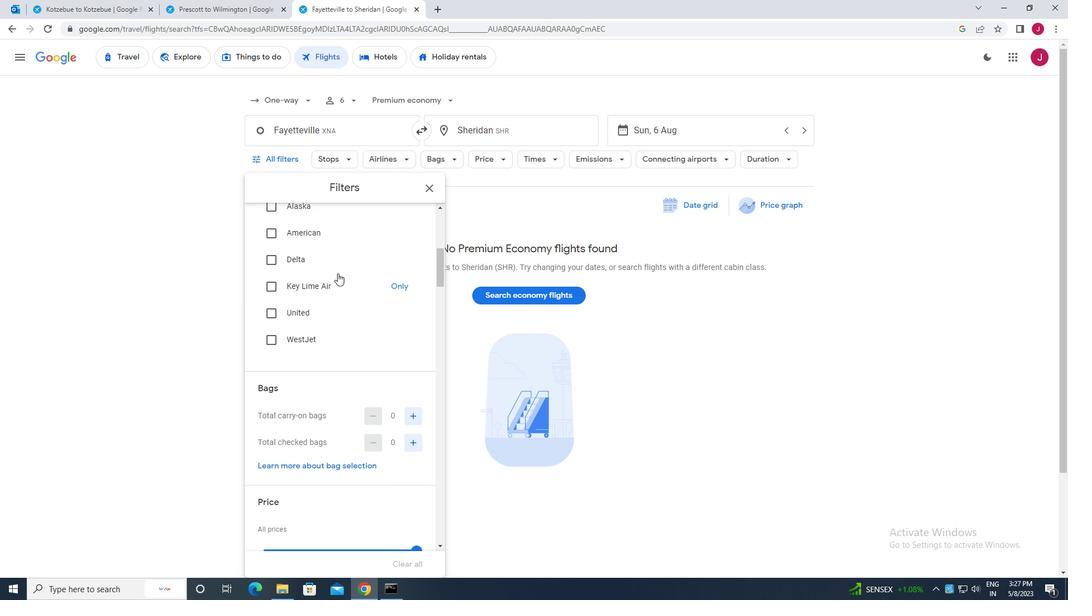 
Action: Mouse scrolled (336, 274) with delta (0, 0)
Screenshot: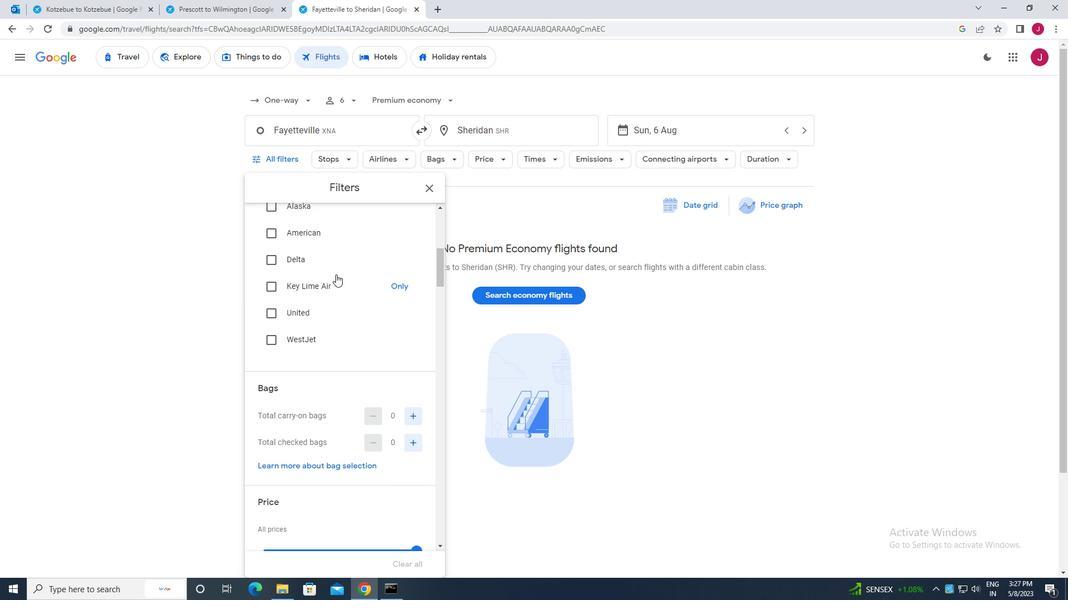 
Action: Mouse scrolled (336, 274) with delta (0, 0)
Screenshot: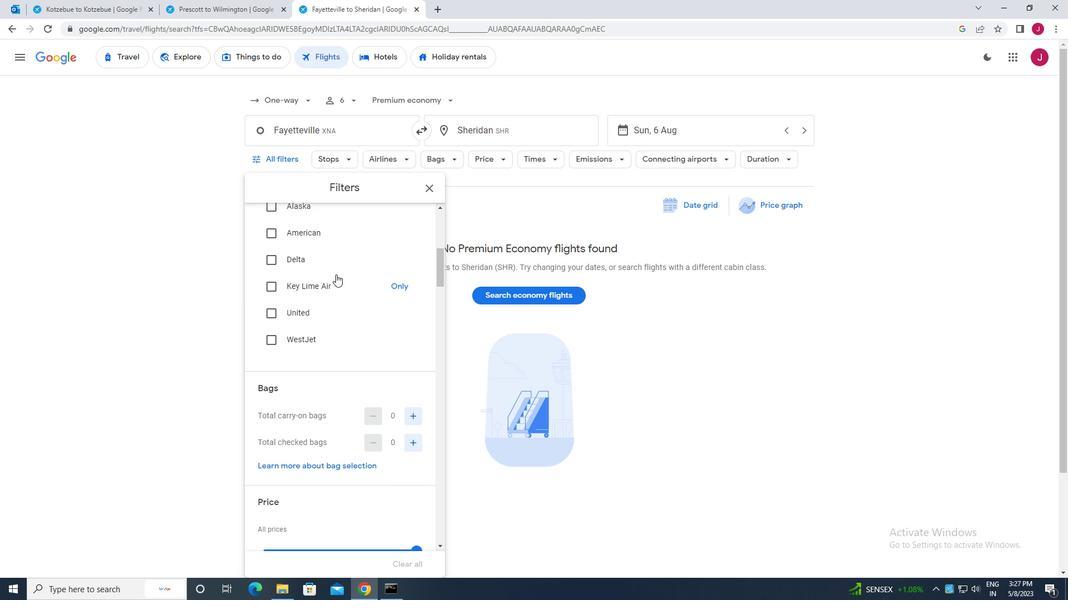 
Action: Mouse scrolled (336, 274) with delta (0, 0)
Screenshot: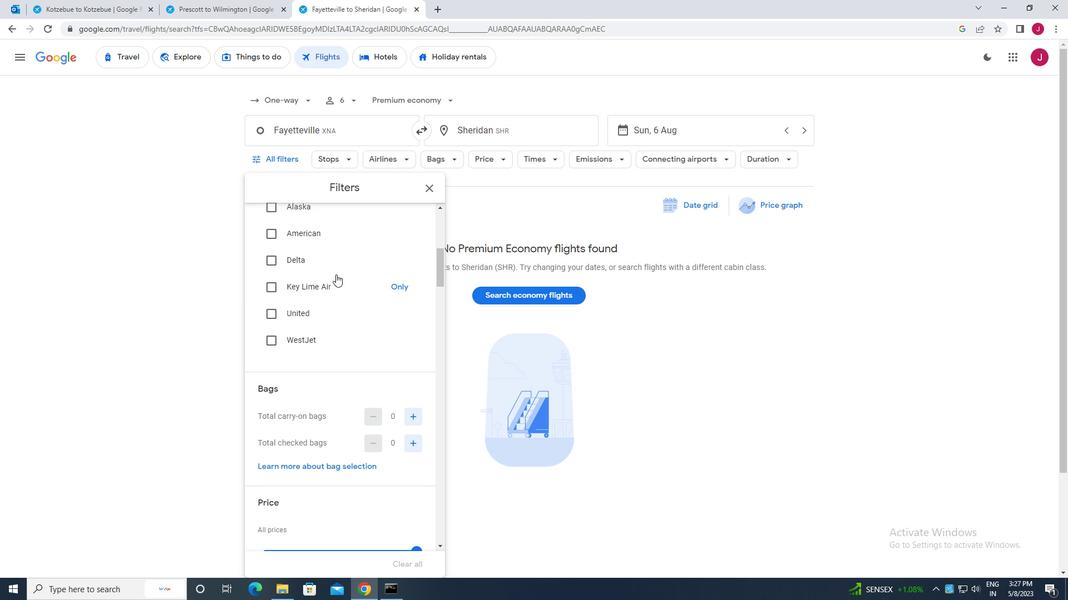 
Action: Mouse scrolled (336, 274) with delta (0, 0)
Screenshot: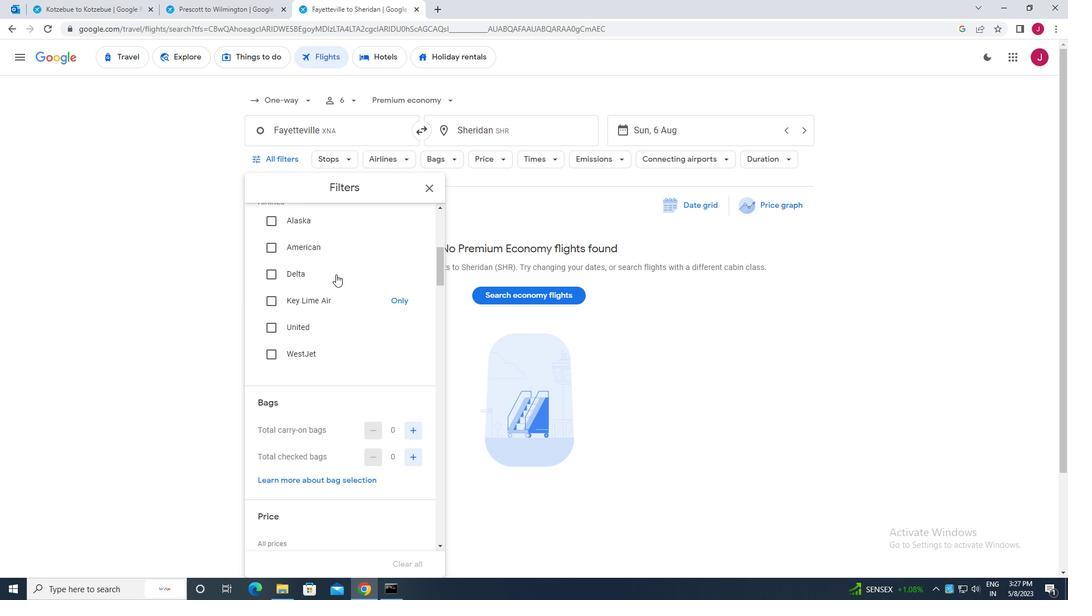 
Action: Mouse moved to (411, 275)
Screenshot: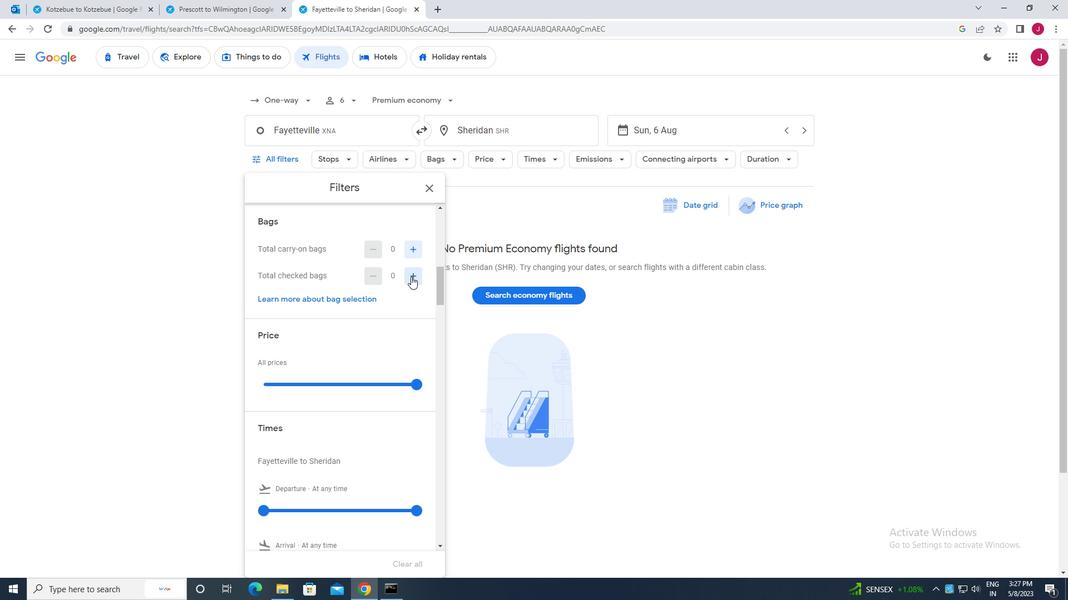 
Action: Mouse pressed left at (411, 275)
Screenshot: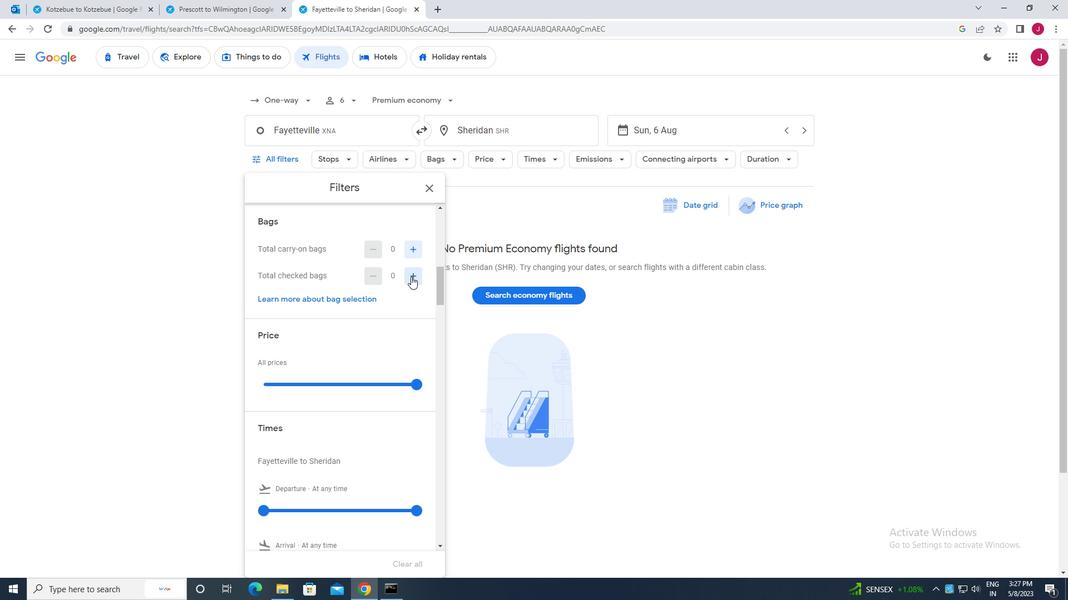 
Action: Mouse moved to (412, 275)
Screenshot: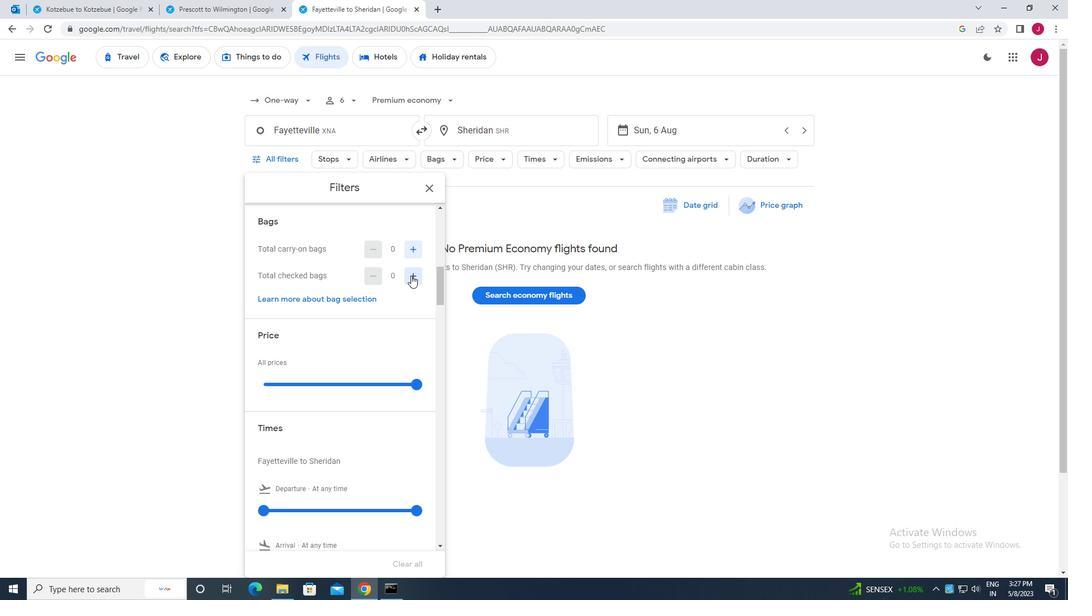 
Action: Mouse pressed left at (412, 275)
Screenshot: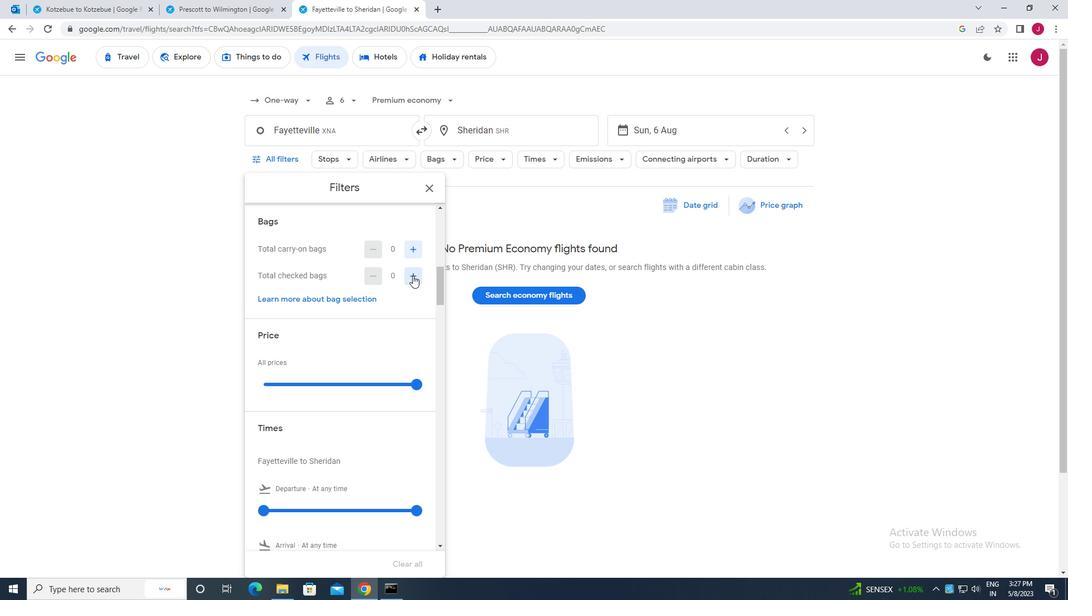 
Action: Mouse pressed left at (412, 275)
Screenshot: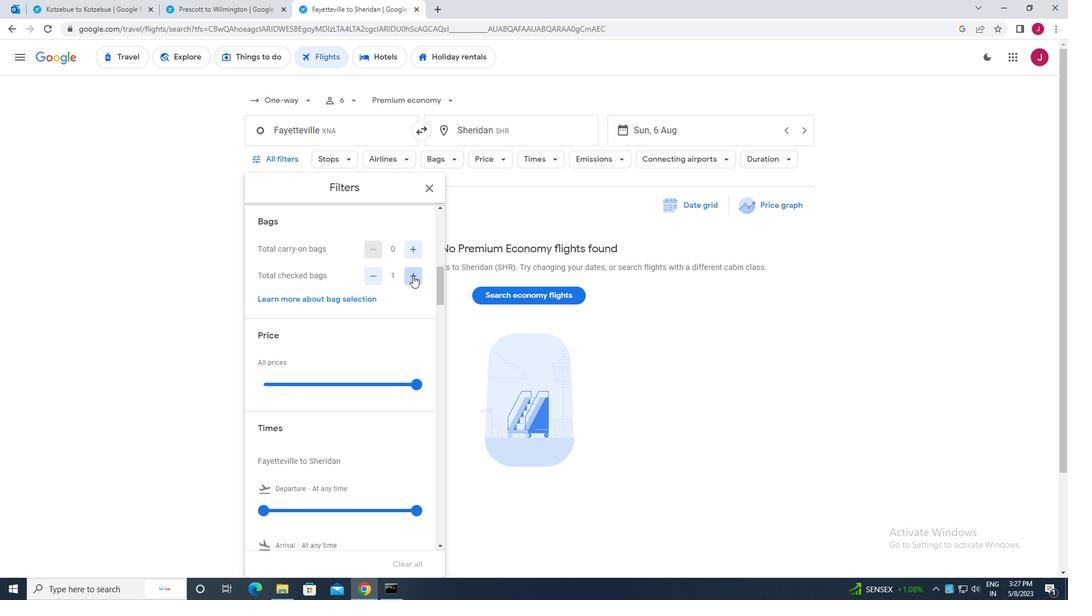 
Action: Mouse moved to (412, 277)
Screenshot: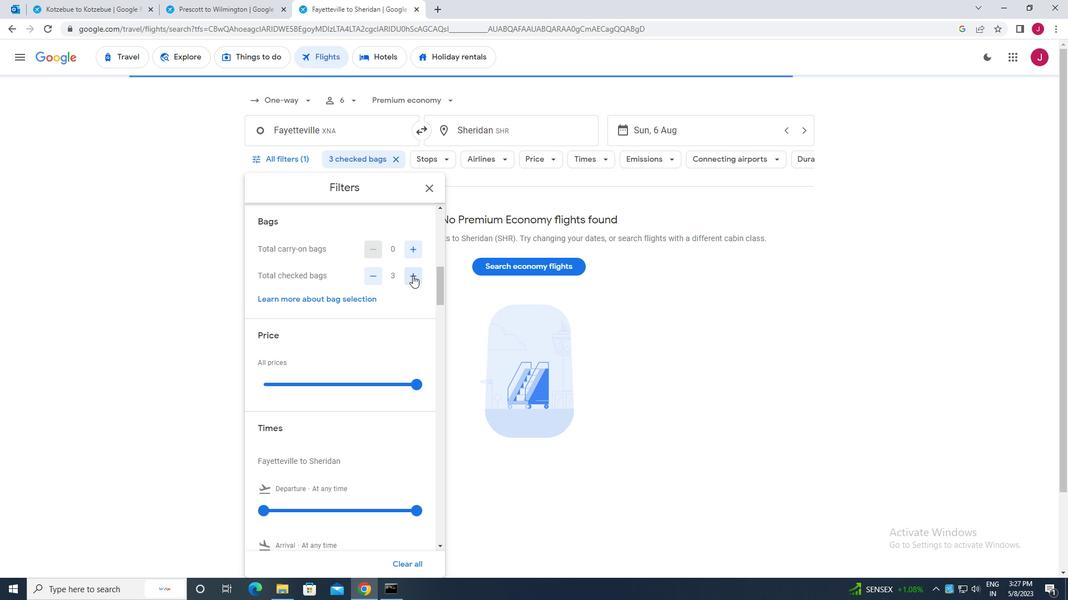 
Action: Mouse scrolled (412, 277) with delta (0, 0)
Screenshot: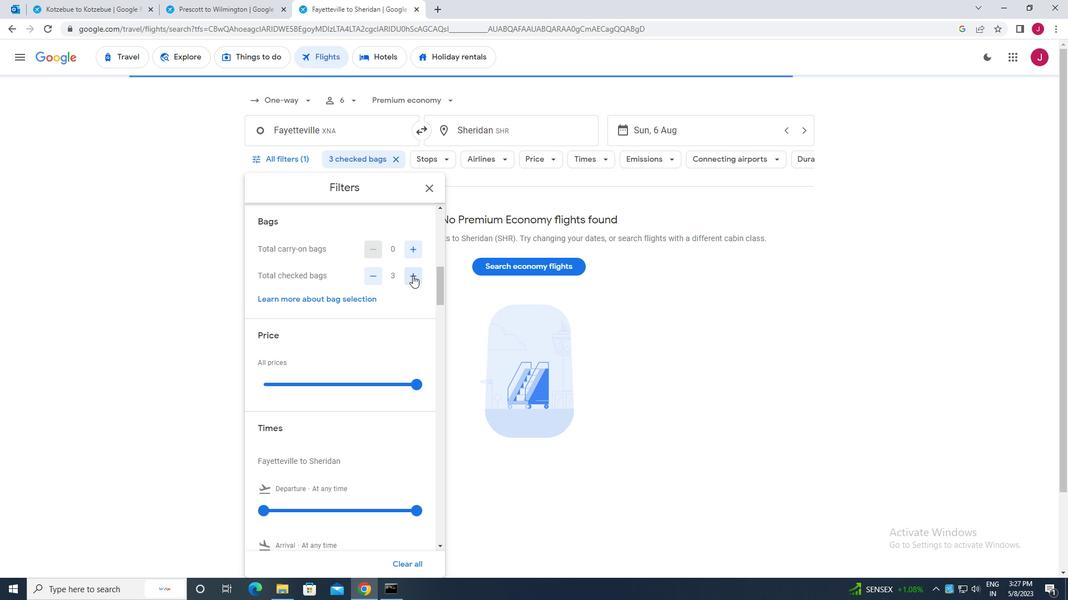 
Action: Mouse moved to (415, 328)
Screenshot: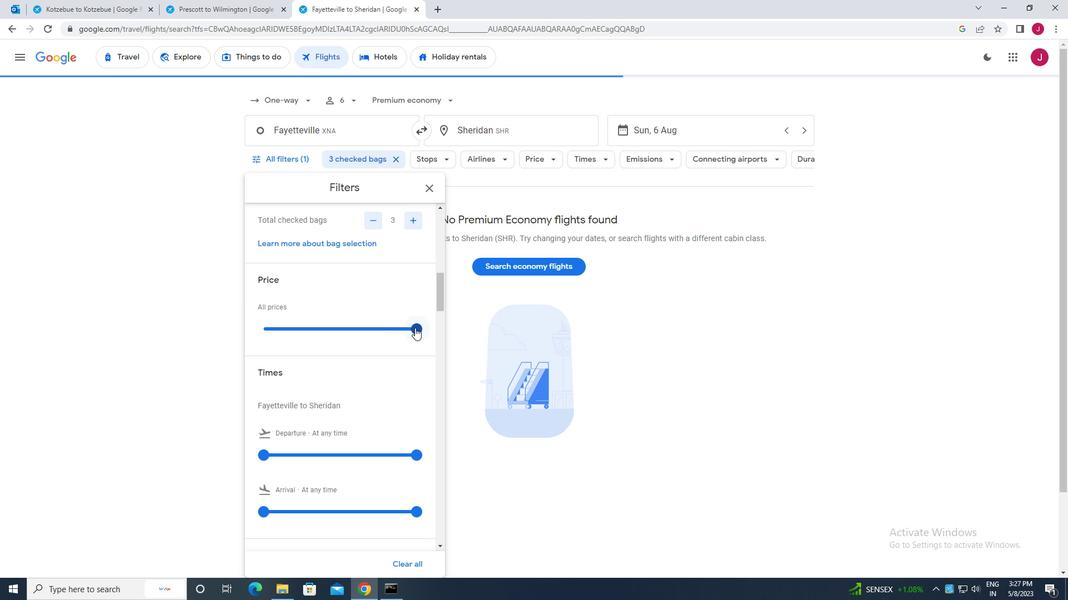 
Action: Mouse pressed left at (415, 328)
Screenshot: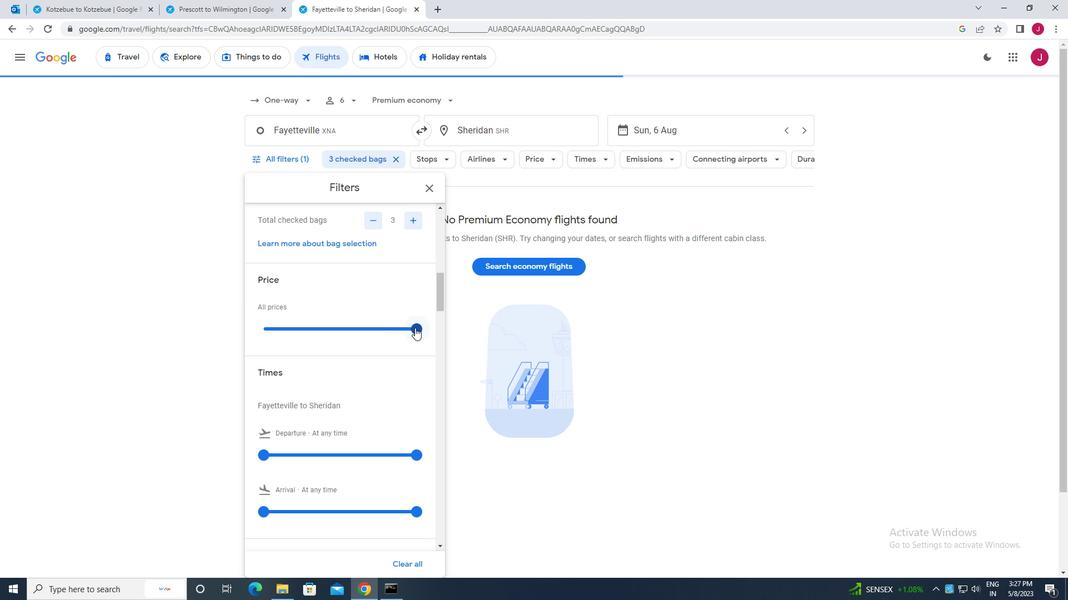 
Action: Mouse moved to (262, 325)
Screenshot: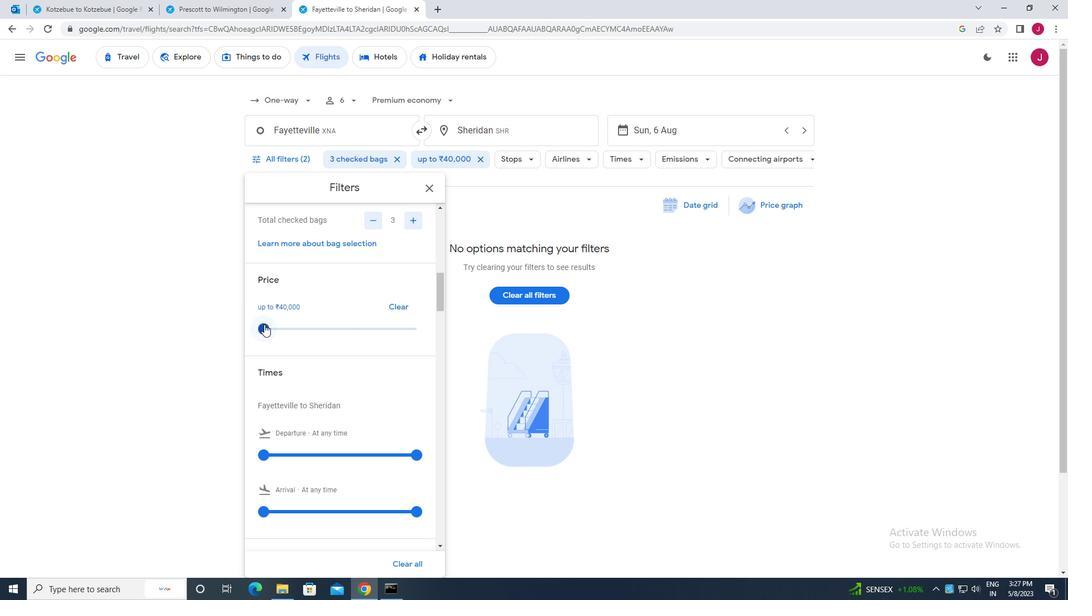 
Action: Mouse pressed left at (262, 325)
Screenshot: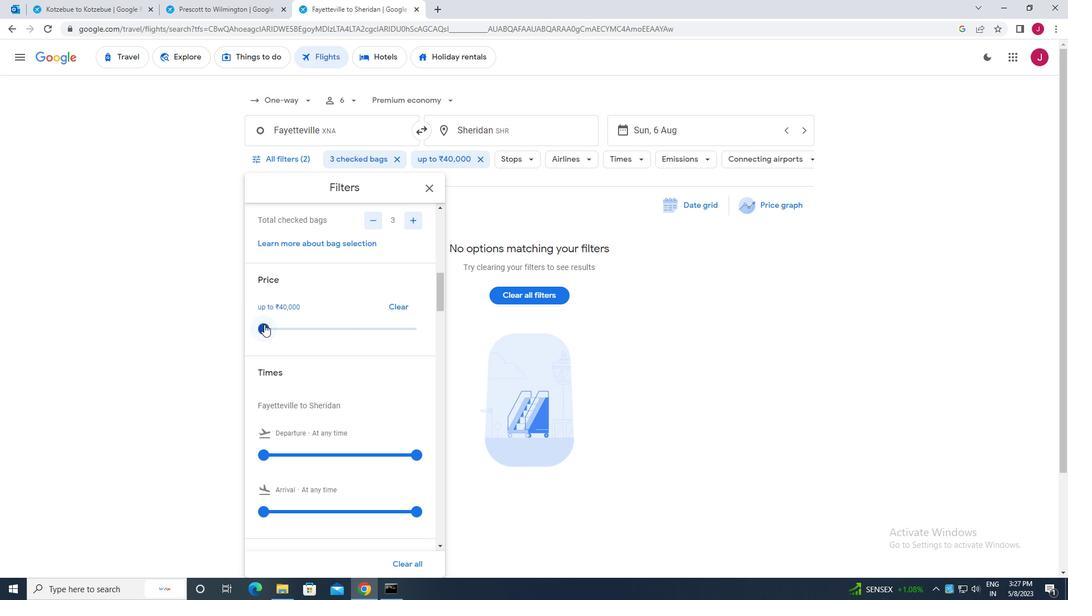 
Action: Mouse moved to (351, 312)
Screenshot: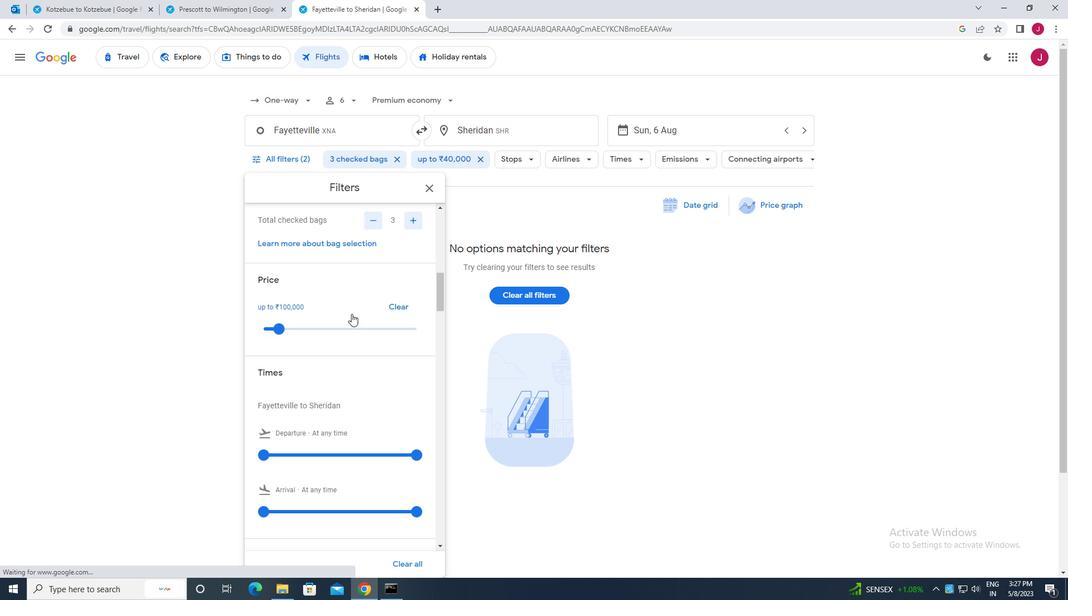 
Action: Mouse scrolled (351, 312) with delta (0, 0)
Screenshot: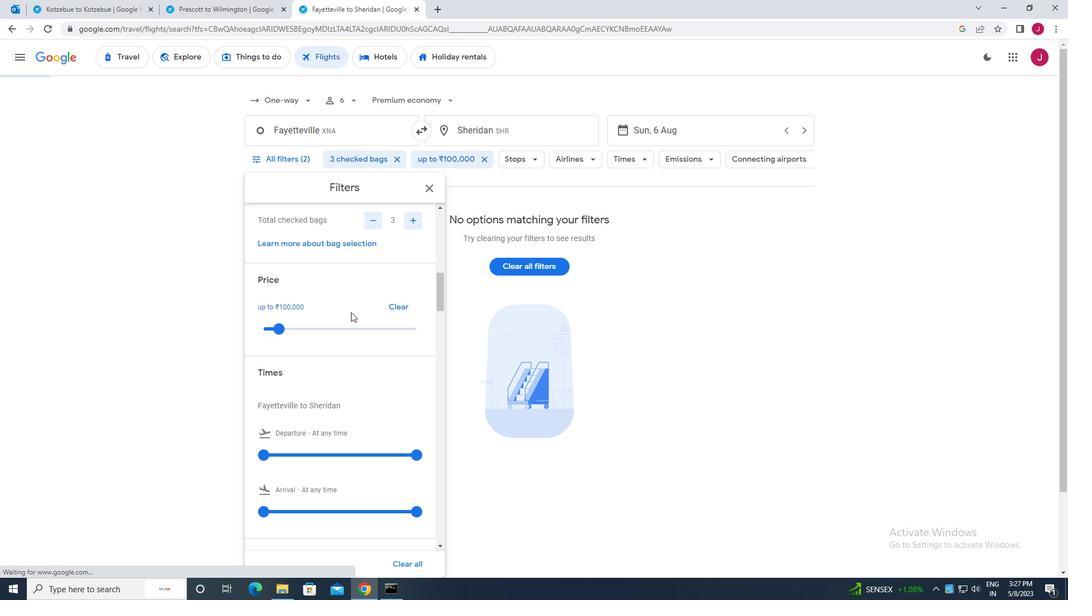 
Action: Mouse scrolled (351, 312) with delta (0, 0)
Screenshot: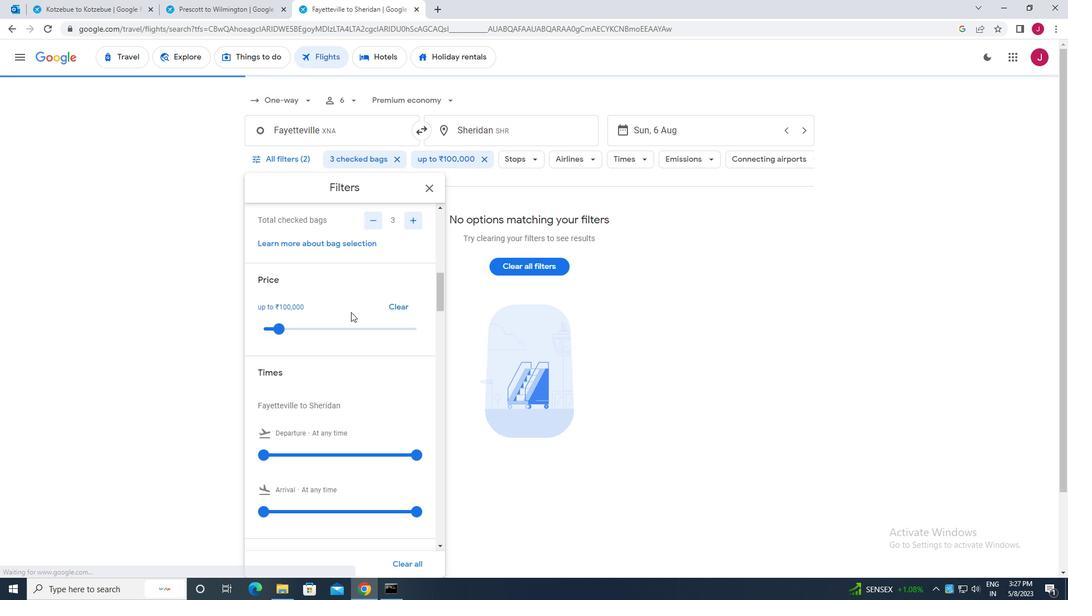 
Action: Mouse scrolled (351, 312) with delta (0, 0)
Screenshot: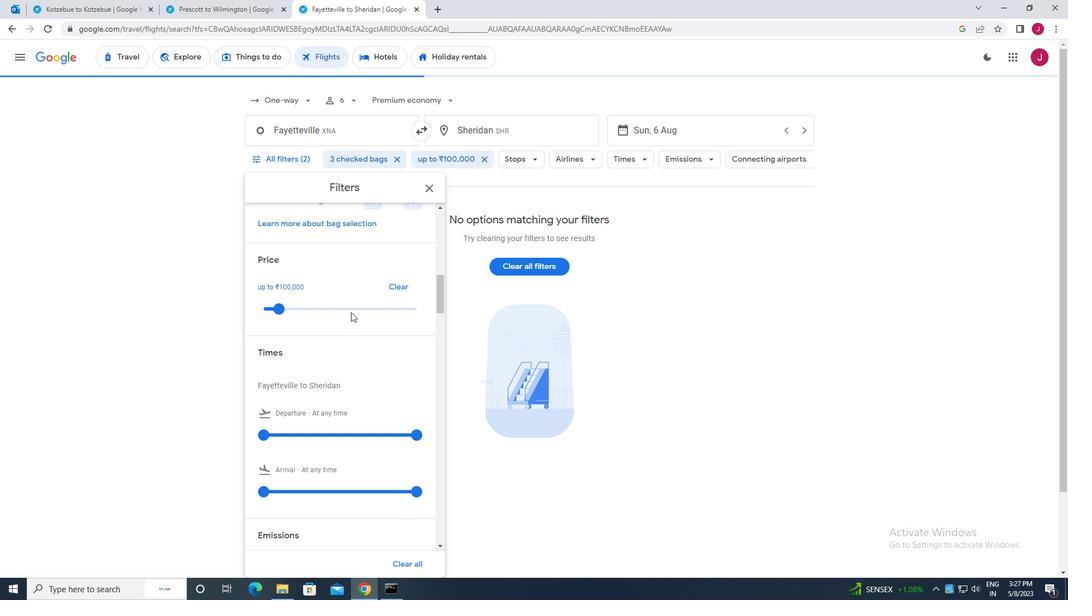 
Action: Mouse moved to (266, 290)
Screenshot: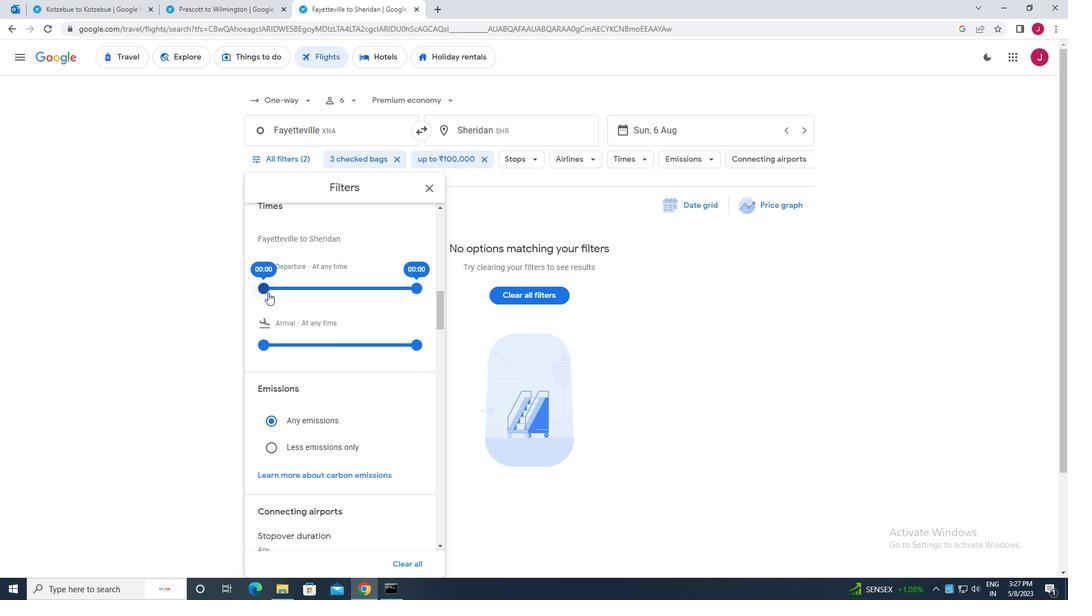 
Action: Mouse pressed left at (266, 290)
Screenshot: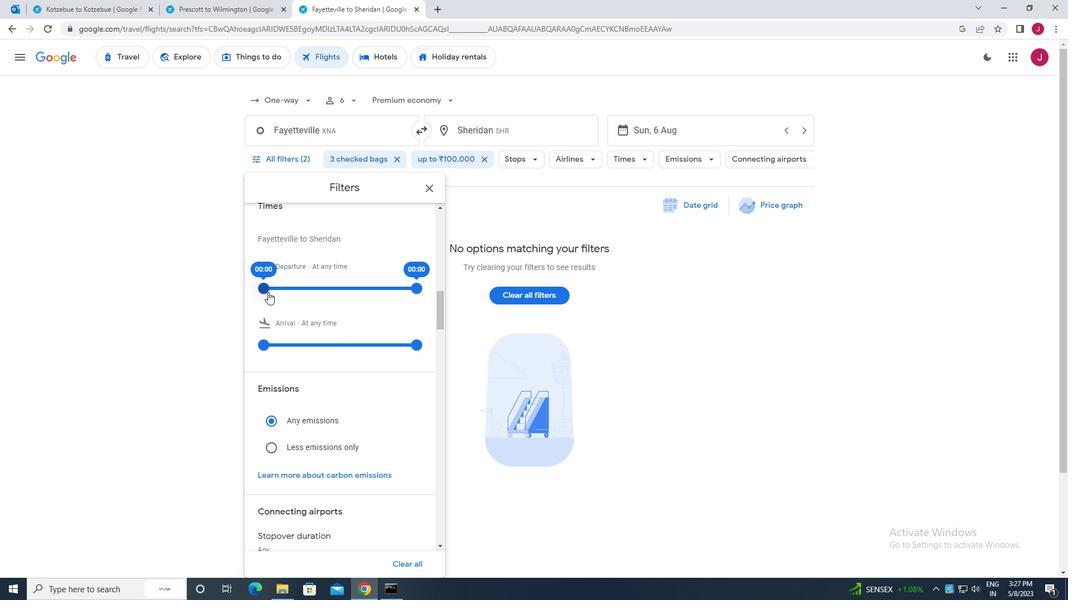 
Action: Mouse moved to (415, 289)
Screenshot: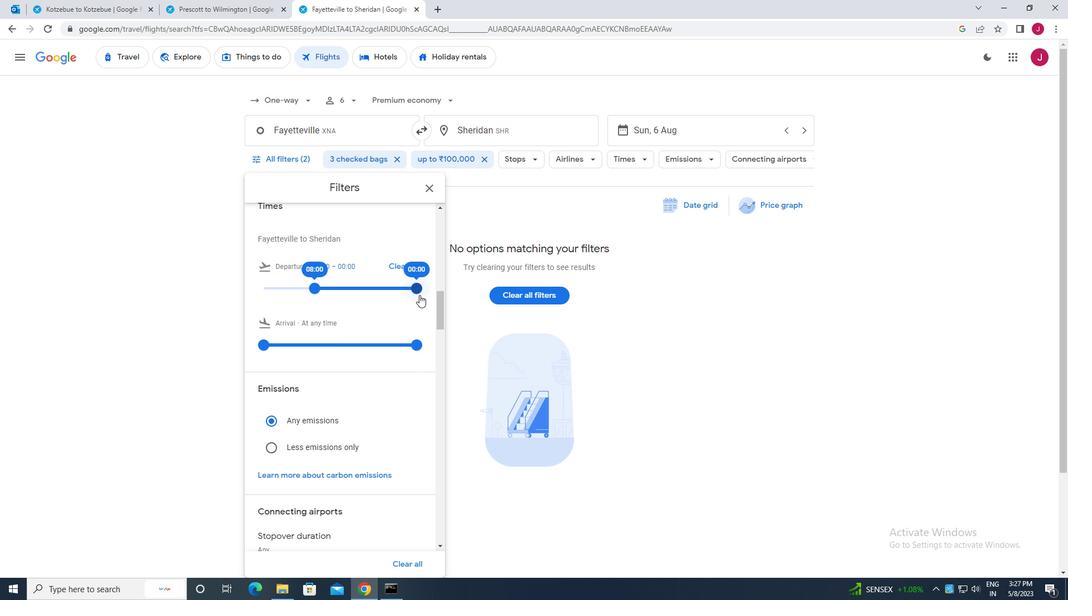 
Action: Mouse pressed left at (415, 289)
Screenshot: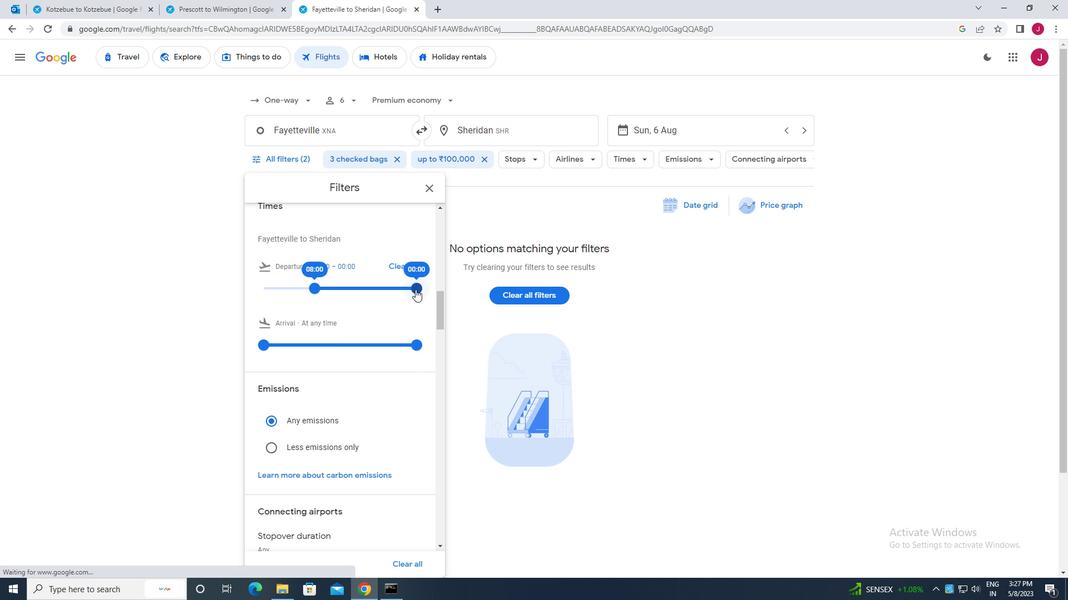 
Action: Mouse moved to (435, 184)
Screenshot: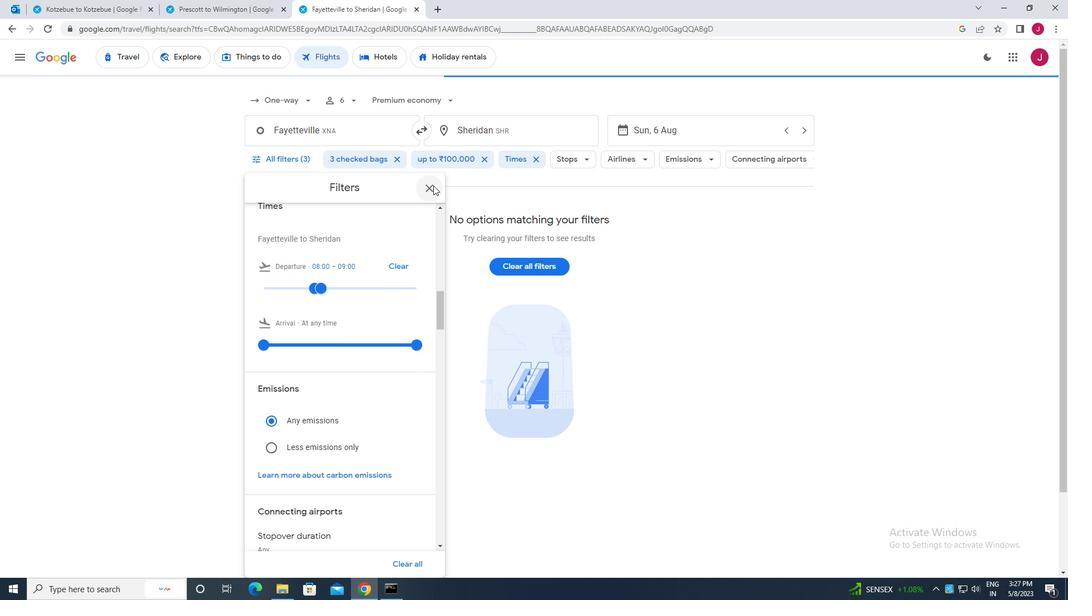 
Action: Mouse pressed left at (435, 184)
Screenshot: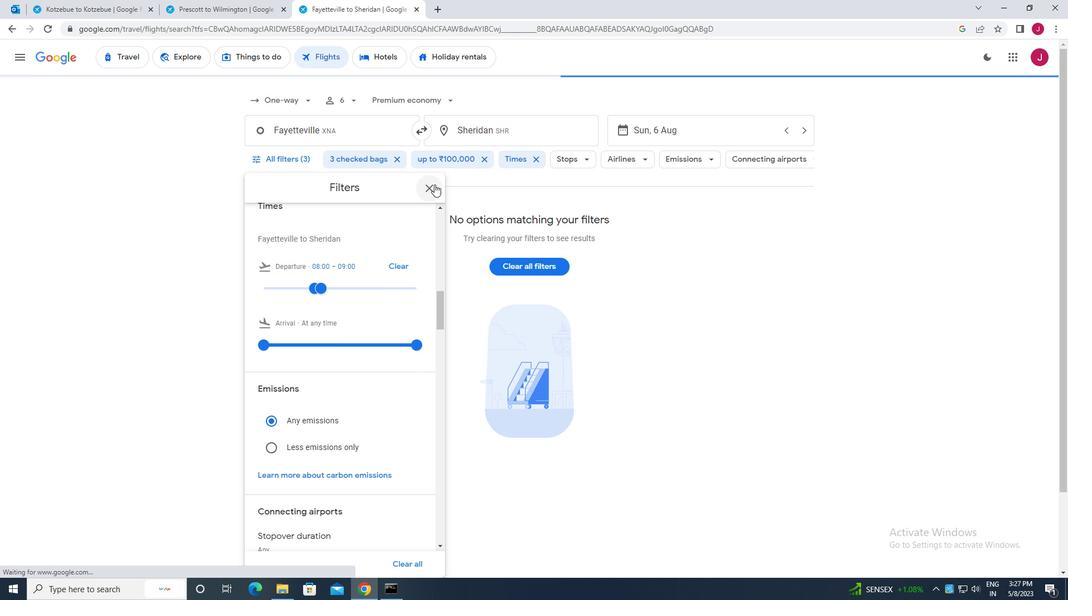 
Action: Mouse moved to (431, 185)
Screenshot: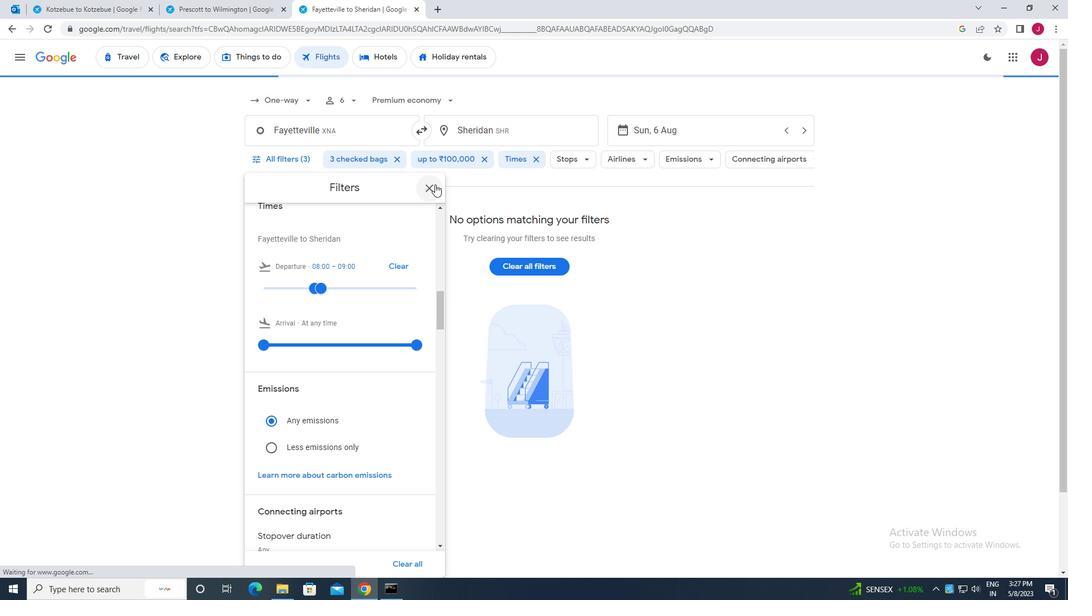 
